 Task: Find connections with filter location Nova Olímpia with filter topic #Entrepreneurshipwith filter profile language French with filter current company Bata India Limited with filter school CEPT University with filter industry Office Administration with filter service category Bankruptcy Law with filter keywords title Landscaping Assistant
Action: Mouse moved to (214, 271)
Screenshot: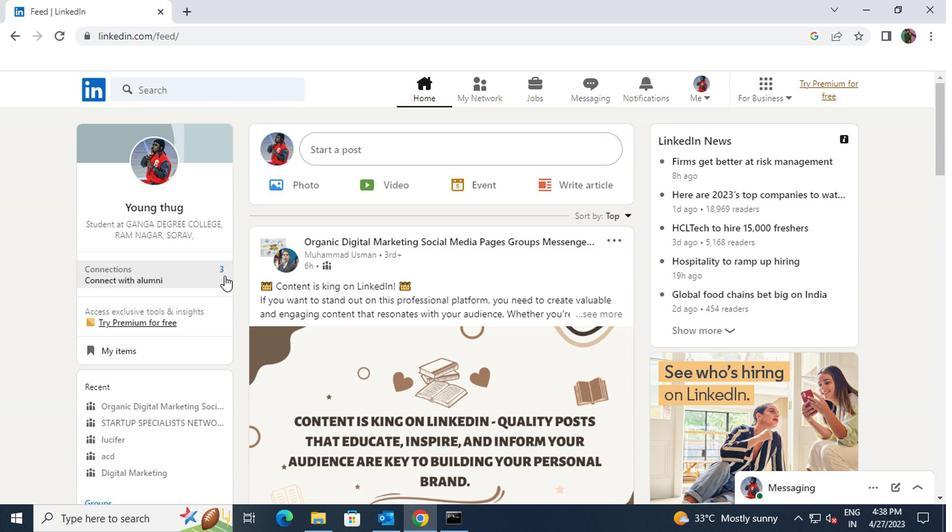 
Action: Mouse pressed left at (214, 271)
Screenshot: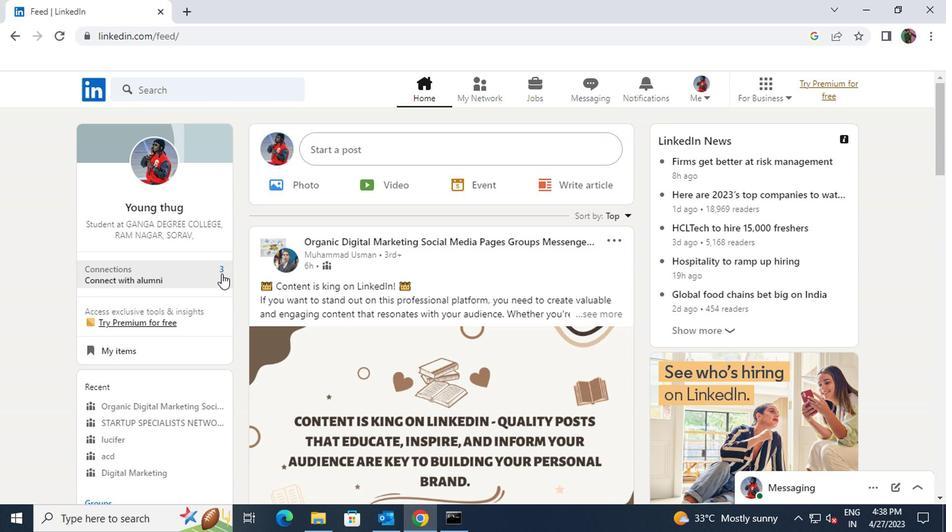 
Action: Mouse moved to (249, 155)
Screenshot: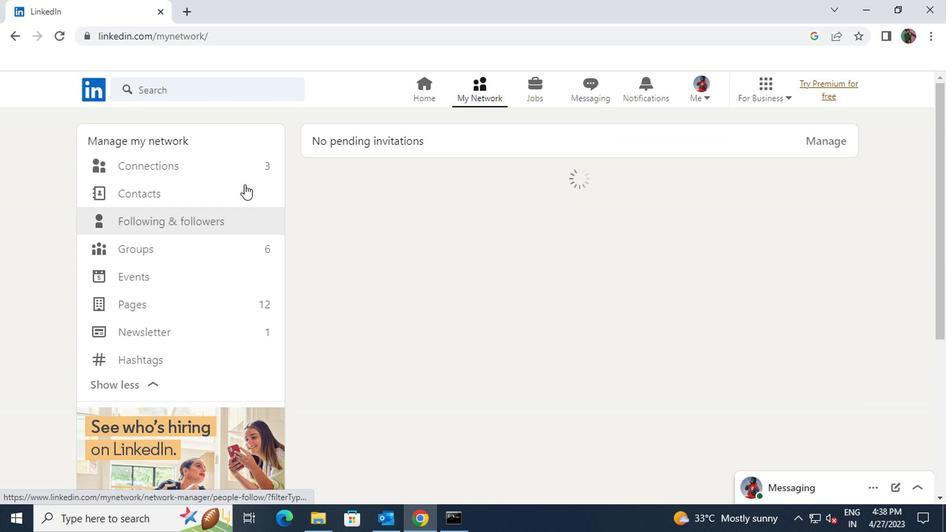 
Action: Mouse pressed left at (249, 155)
Screenshot: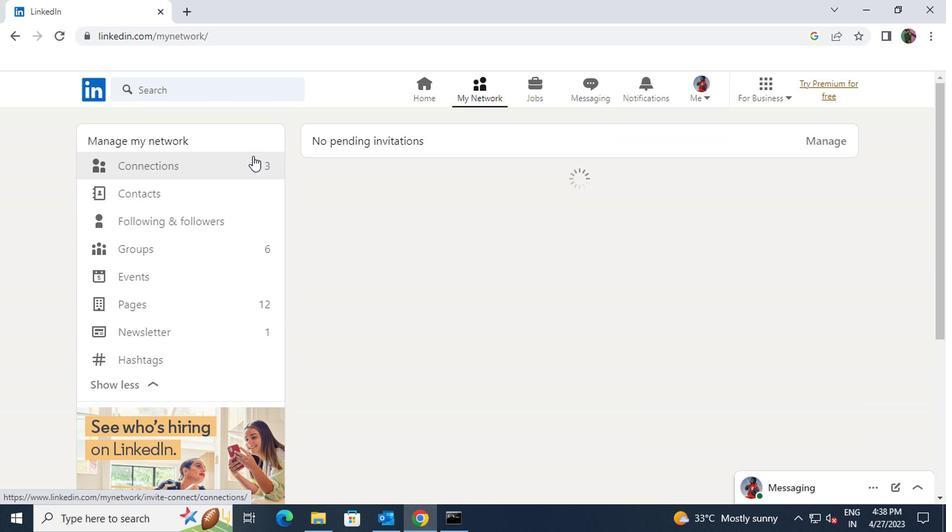 
Action: Mouse moved to (249, 160)
Screenshot: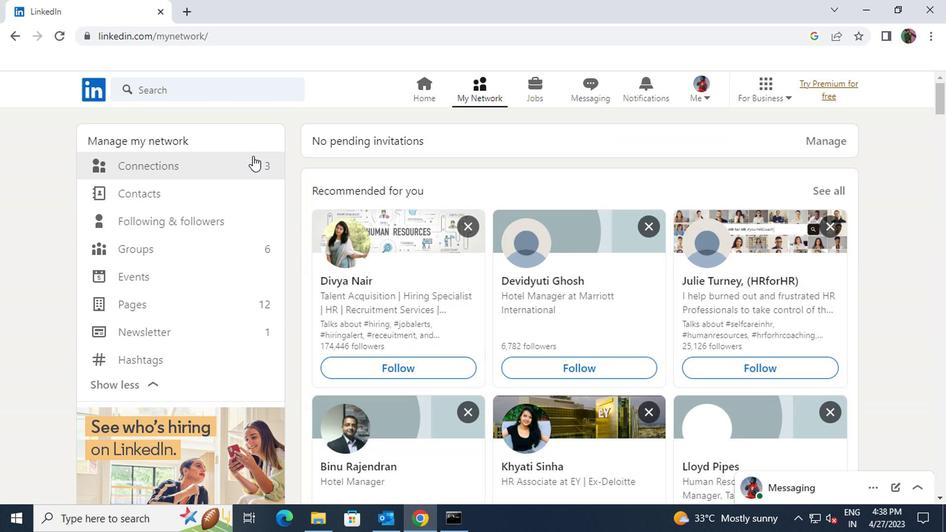 
Action: Mouse pressed left at (249, 160)
Screenshot: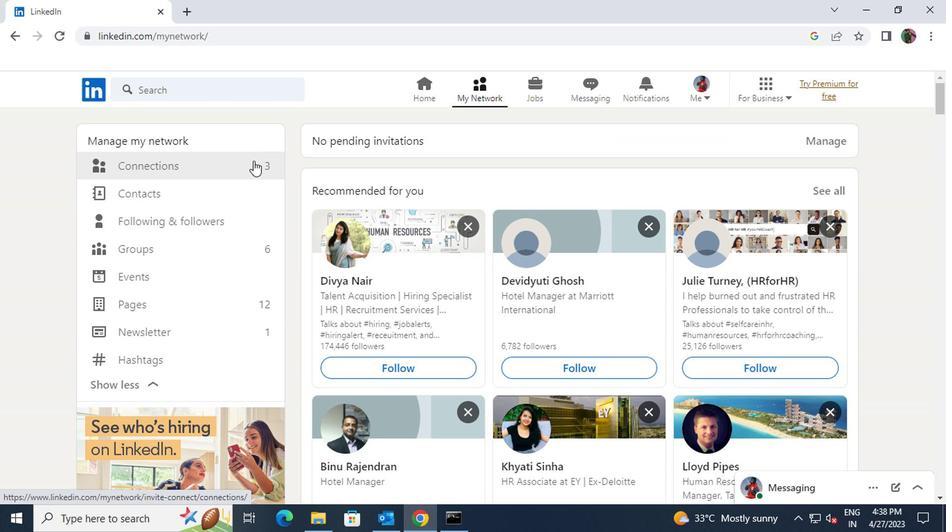 
Action: Mouse moved to (557, 166)
Screenshot: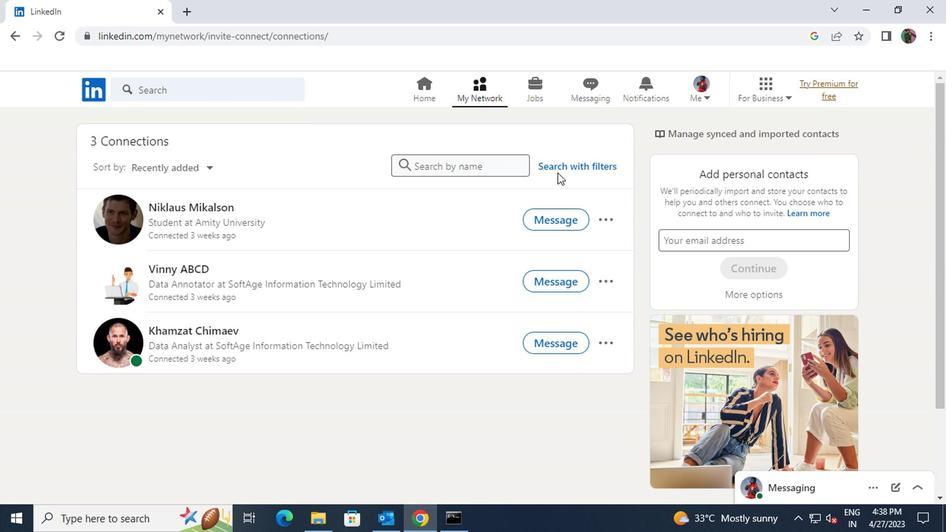 
Action: Mouse pressed left at (557, 166)
Screenshot: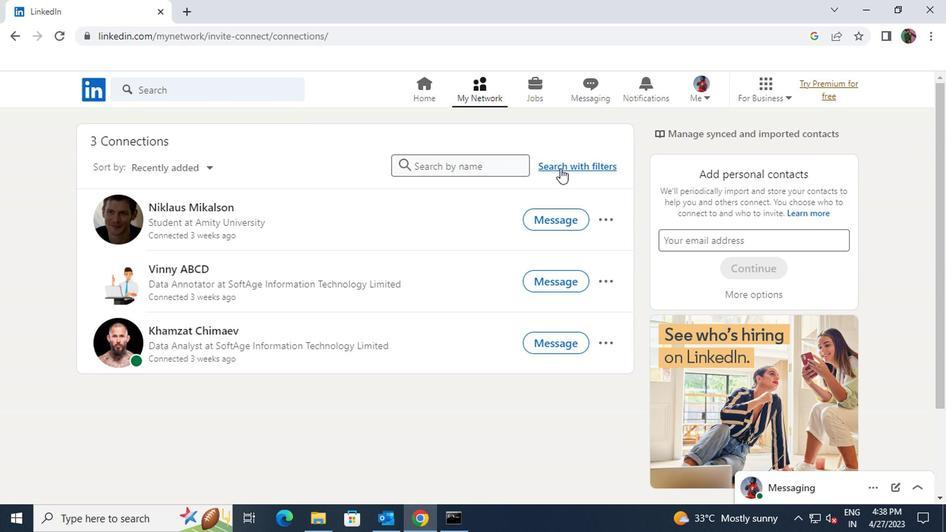 
Action: Mouse moved to (514, 130)
Screenshot: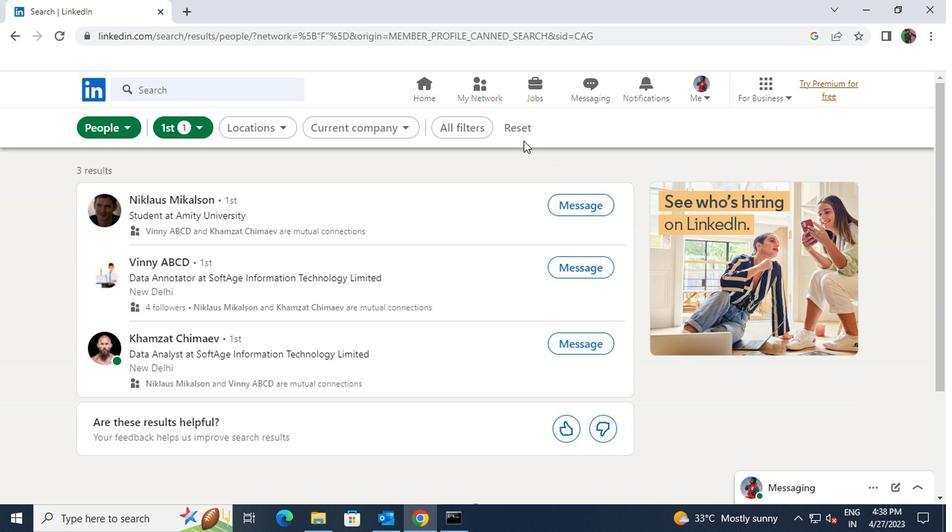 
Action: Mouse pressed left at (514, 130)
Screenshot: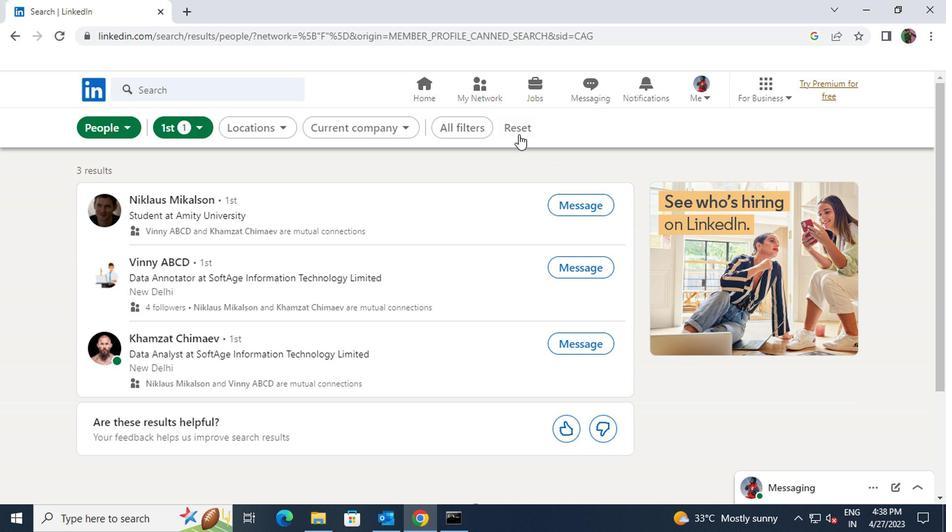 
Action: Mouse pressed left at (514, 130)
Screenshot: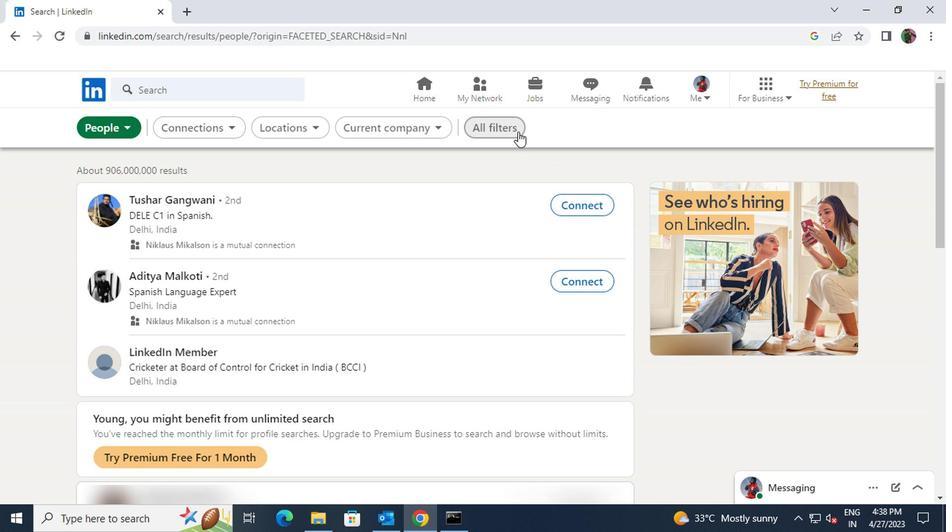 
Action: Mouse moved to (817, 313)
Screenshot: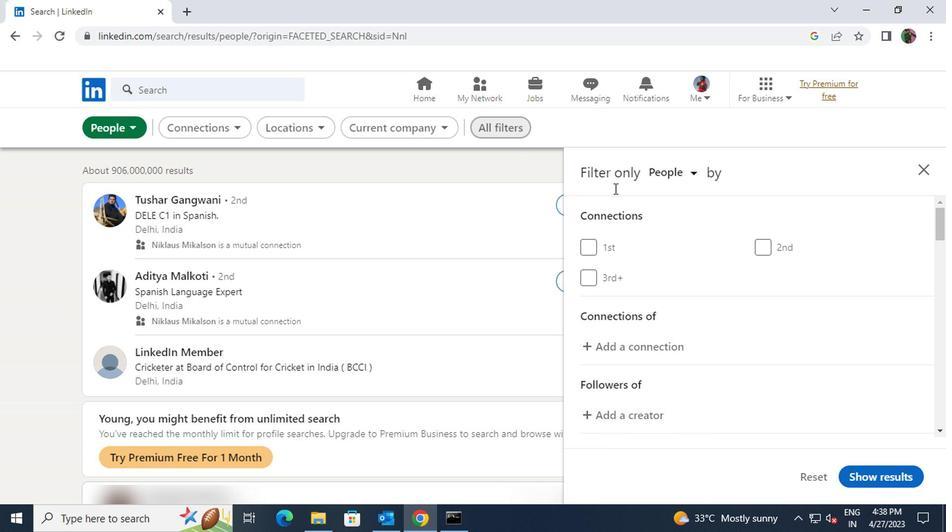 
Action: Mouse scrolled (817, 313) with delta (0, 0)
Screenshot: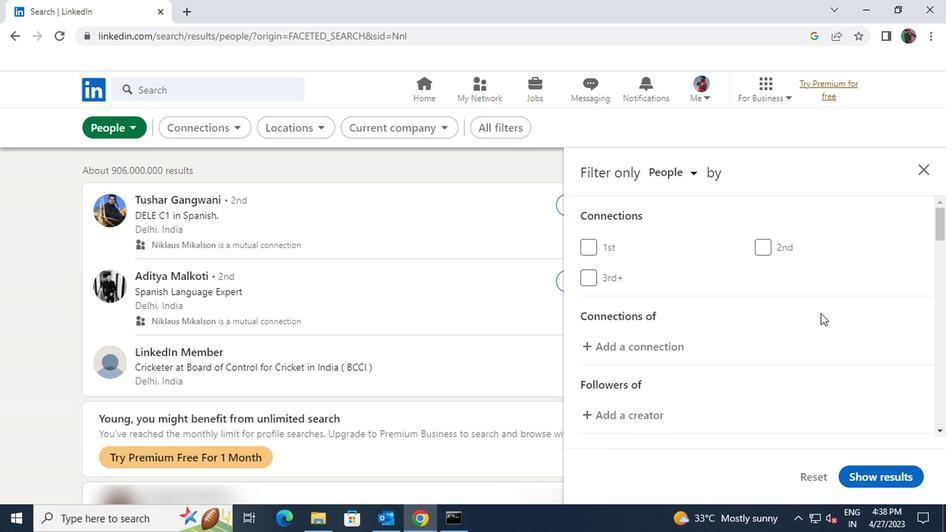 
Action: Mouse scrolled (817, 313) with delta (0, 0)
Screenshot: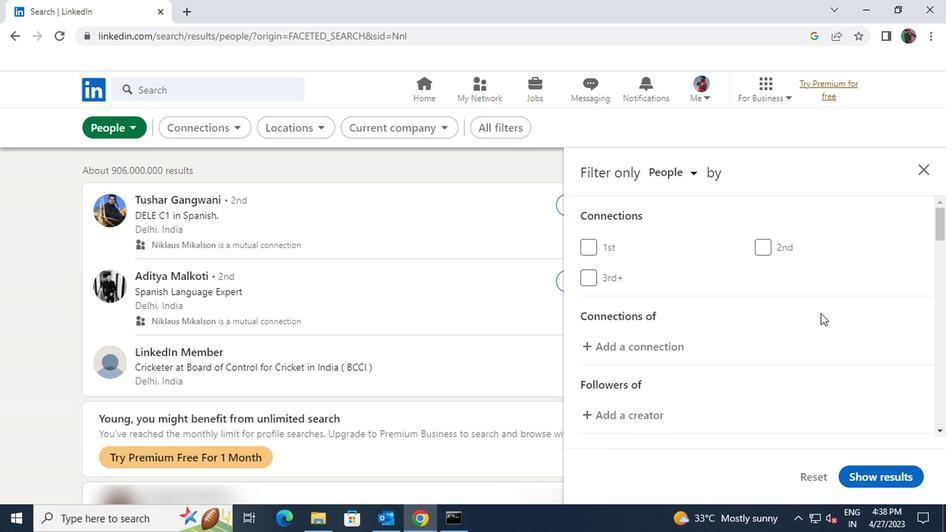 
Action: Mouse scrolled (817, 313) with delta (0, 0)
Screenshot: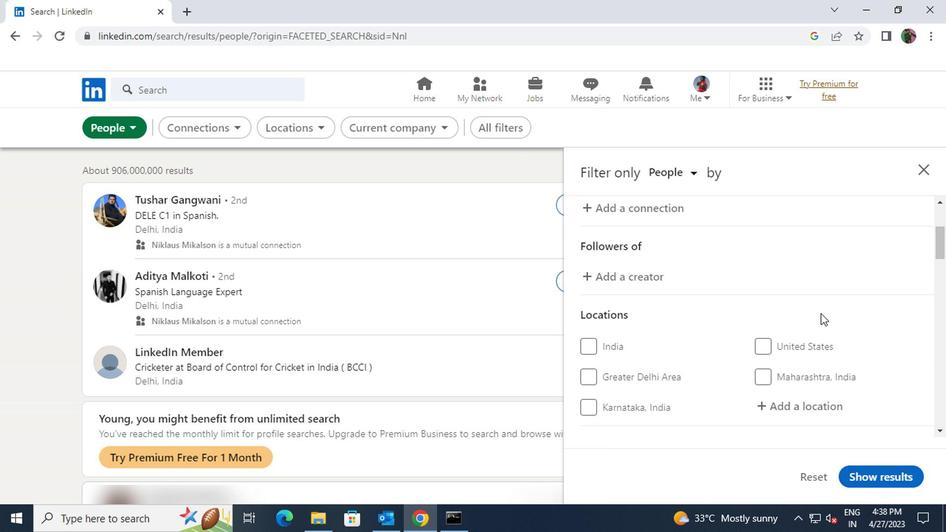 
Action: Mouse moved to (814, 336)
Screenshot: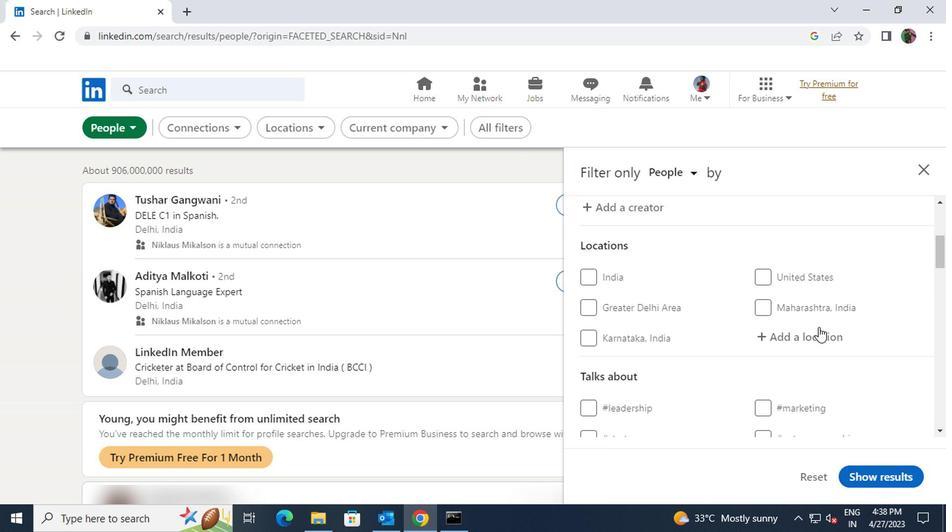 
Action: Mouse pressed left at (814, 336)
Screenshot: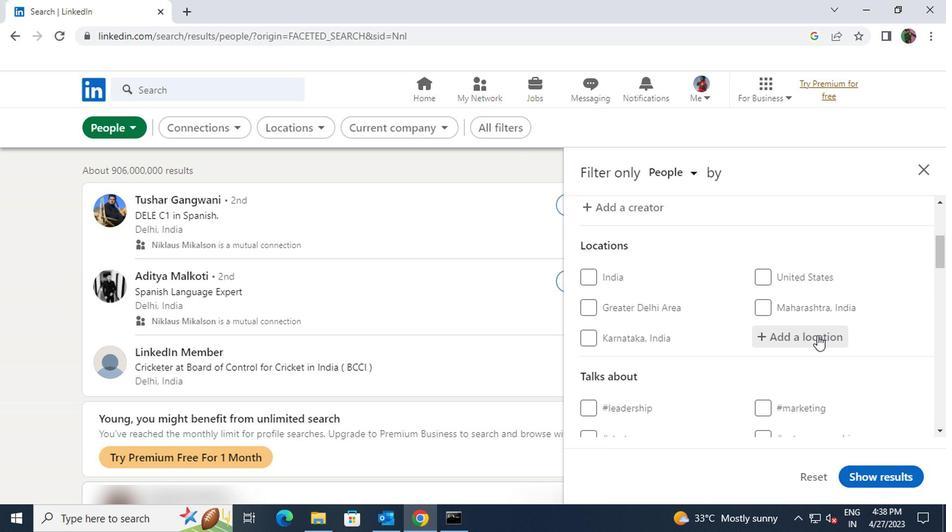 
Action: Key pressed <Key.shift>NOVA<Key.space>OL
Screenshot: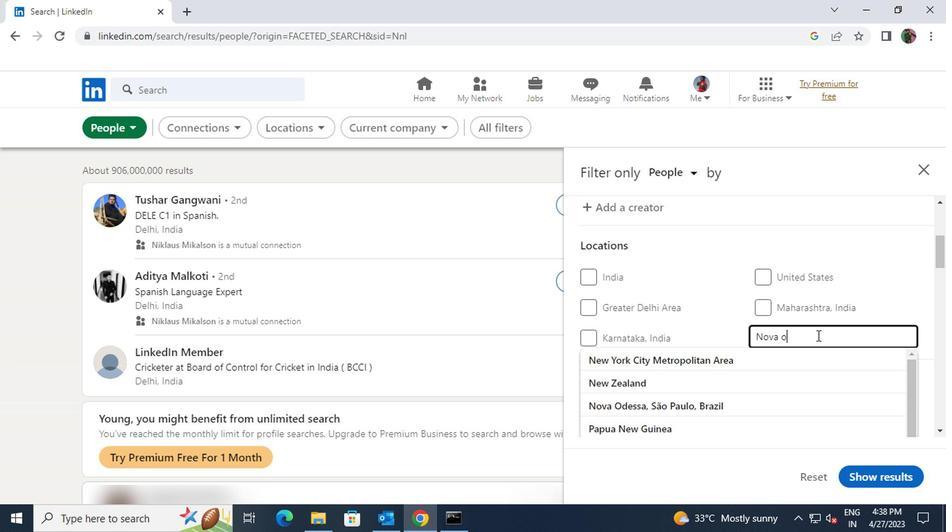 
Action: Mouse moved to (812, 356)
Screenshot: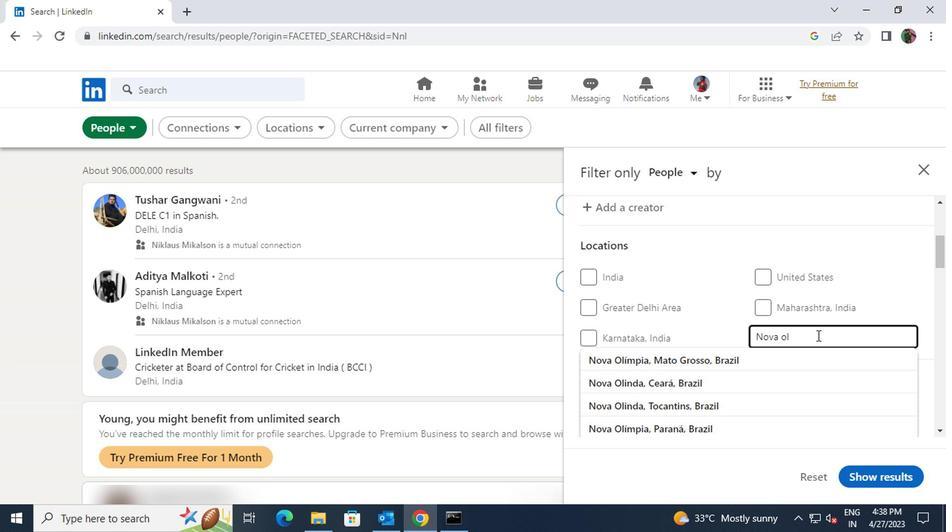 
Action: Mouse pressed left at (812, 356)
Screenshot: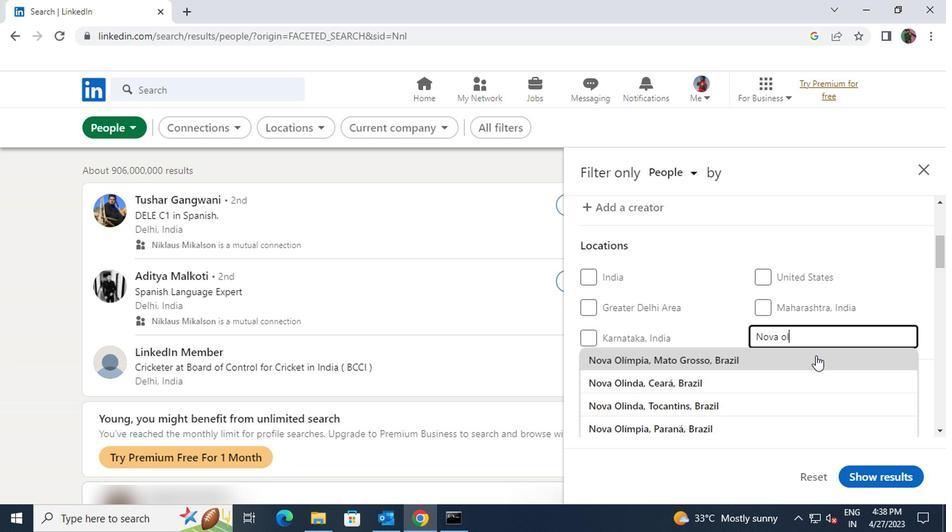 
Action: Mouse scrolled (812, 356) with delta (0, 0)
Screenshot: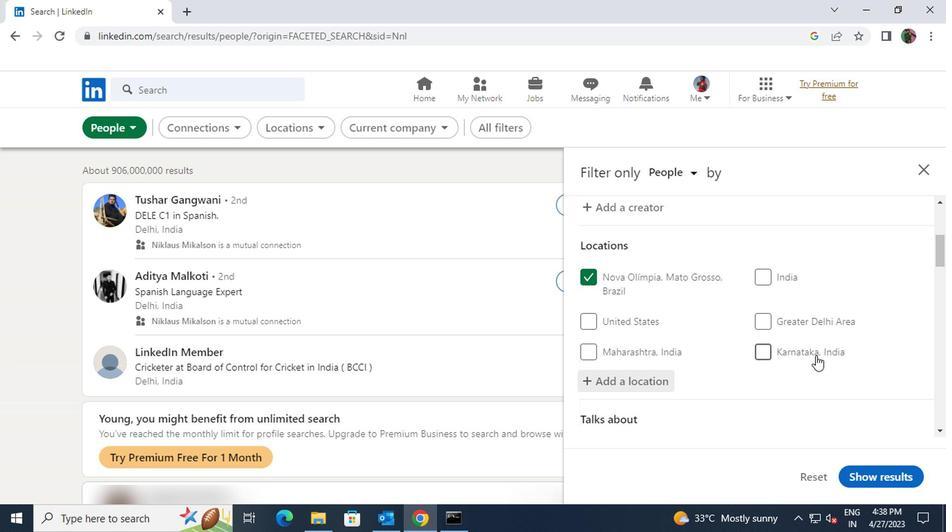 
Action: Mouse scrolled (812, 356) with delta (0, 0)
Screenshot: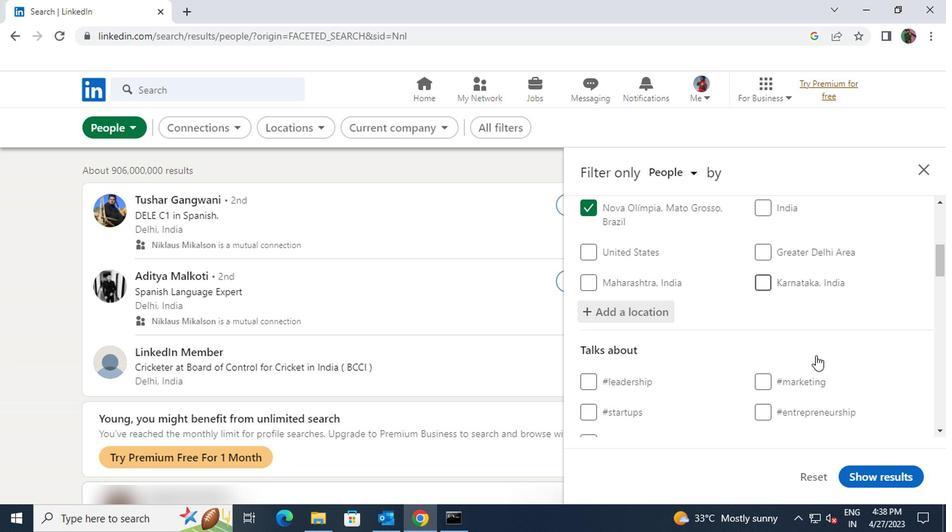 
Action: Mouse moved to (810, 367)
Screenshot: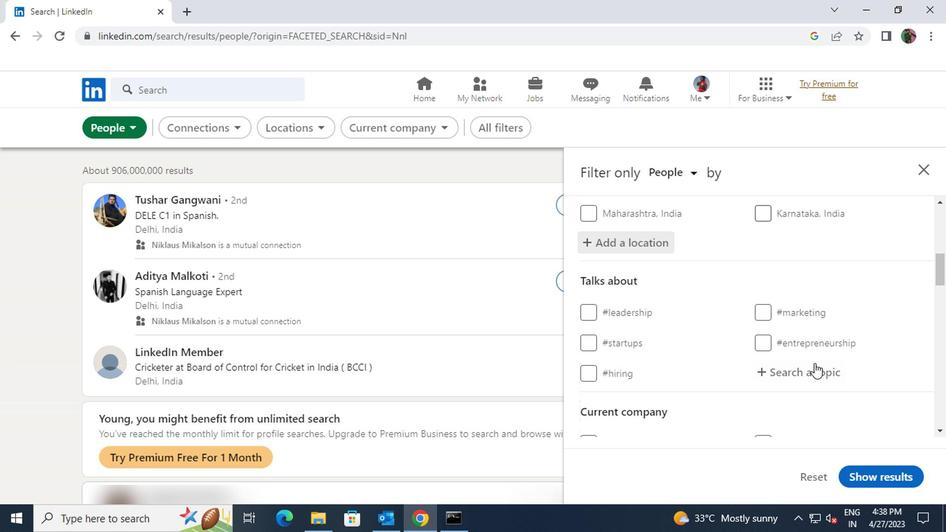 
Action: Mouse pressed left at (810, 367)
Screenshot: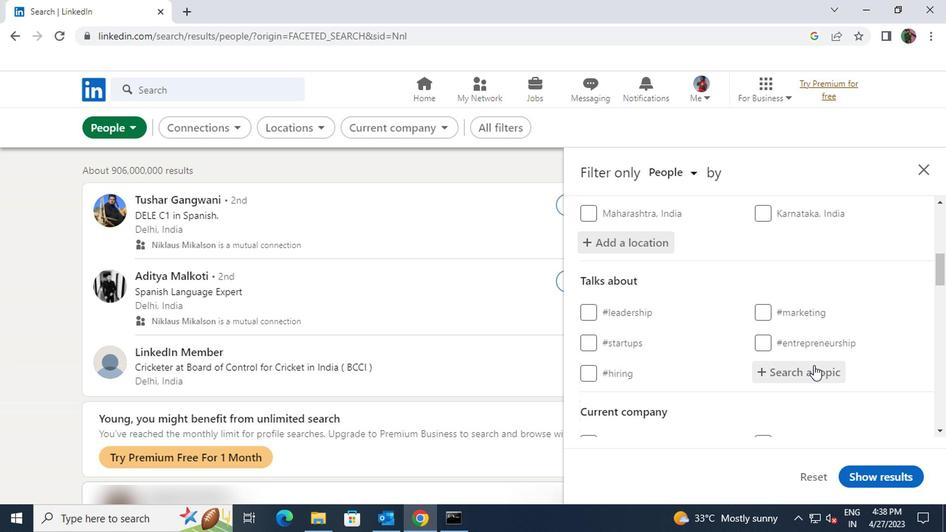 
Action: Key pressed <Key.shift><Key.shift><Key.shift><Key.shift><Key.shift>#<Key.shift><Key.shift><Key.shift><Key.shift><Key.shift><Key.shift><Key.shift><Key.shift><Key.shift><Key.shift><Key.shift>ENTERPUNERSHIPWITH
Screenshot: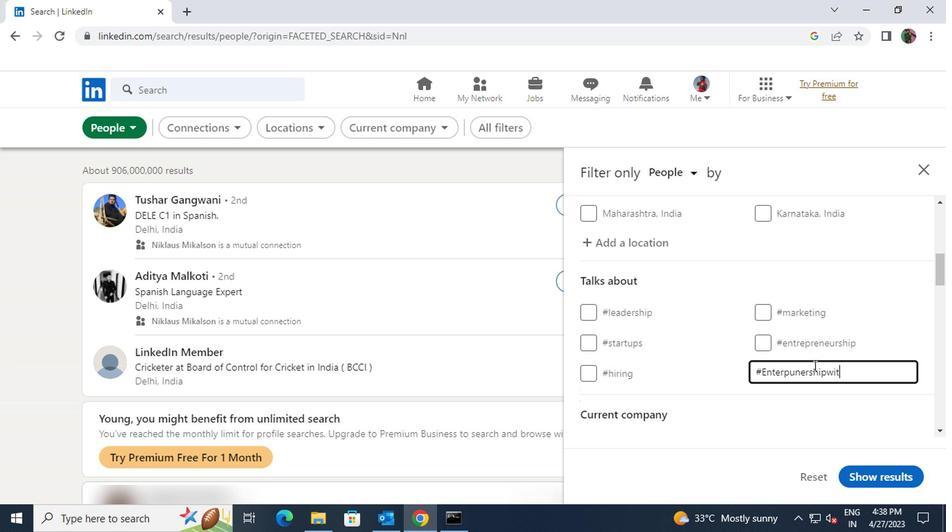
Action: Mouse scrolled (810, 366) with delta (0, 0)
Screenshot: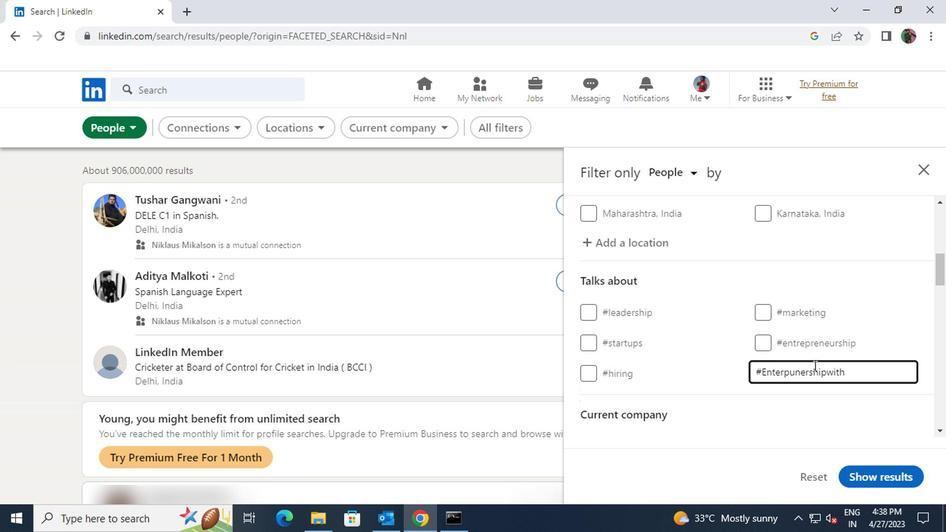 
Action: Mouse scrolled (810, 366) with delta (0, 0)
Screenshot: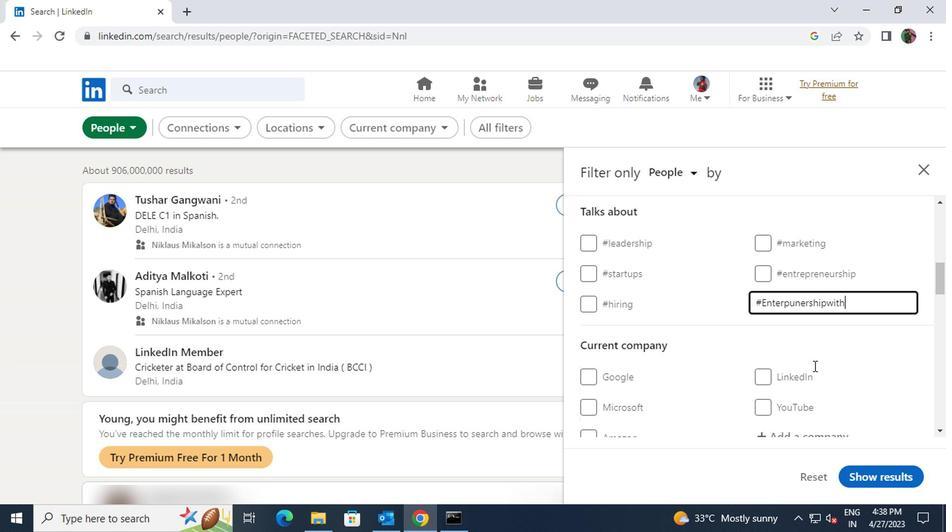 
Action: Mouse pressed left at (810, 367)
Screenshot: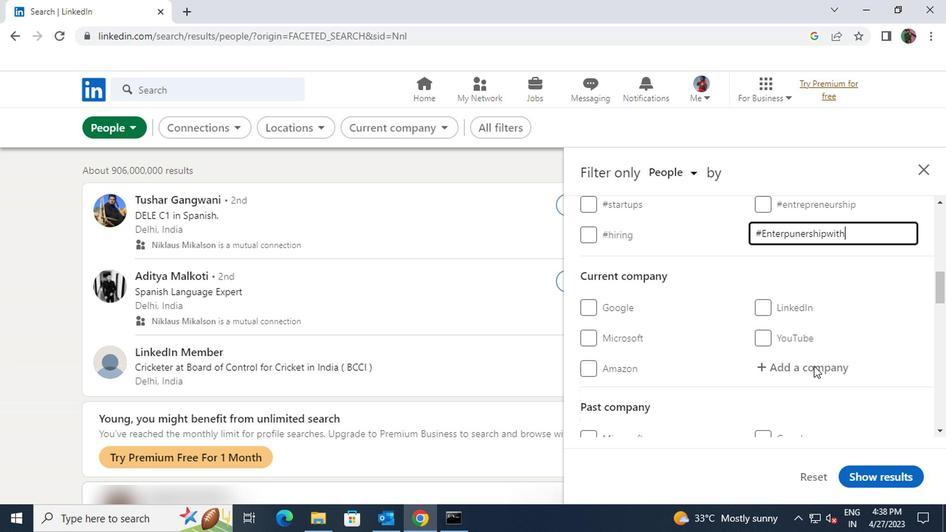 
Action: Key pressed <Key.shift>BATA<Key.space><Key.shift>INDIA
Screenshot: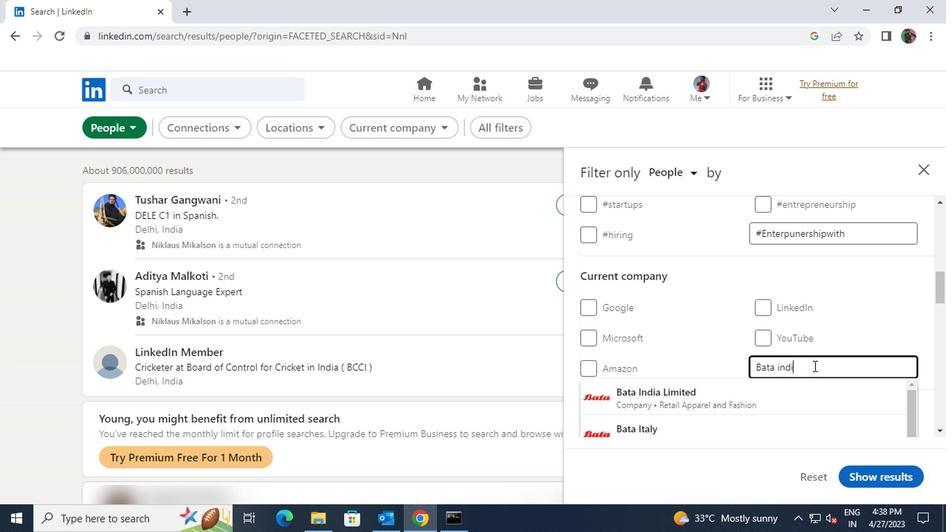 
Action: Mouse moved to (793, 398)
Screenshot: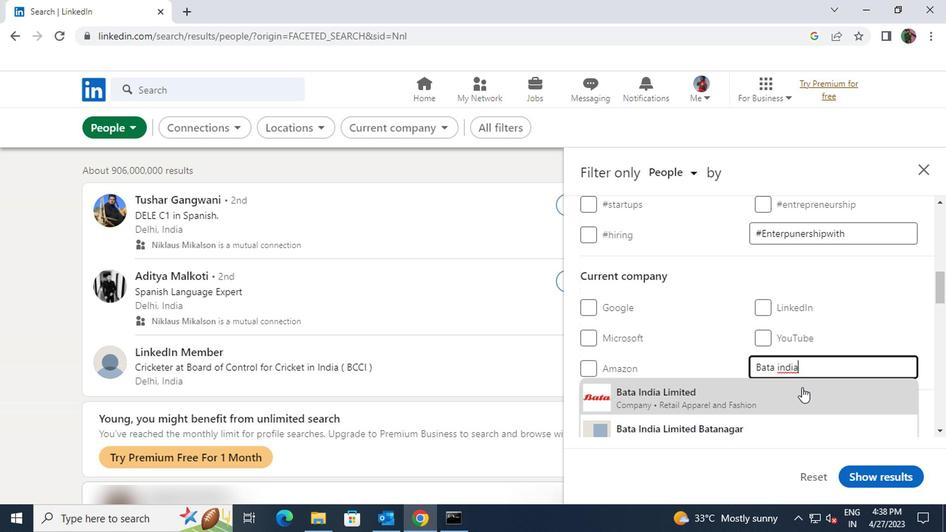 
Action: Mouse pressed left at (793, 398)
Screenshot: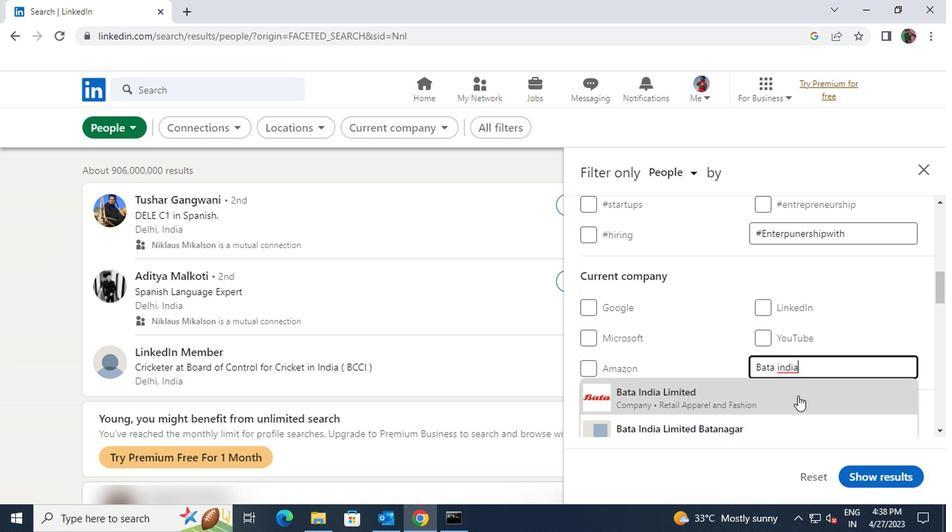 
Action: Mouse scrolled (793, 397) with delta (0, 0)
Screenshot: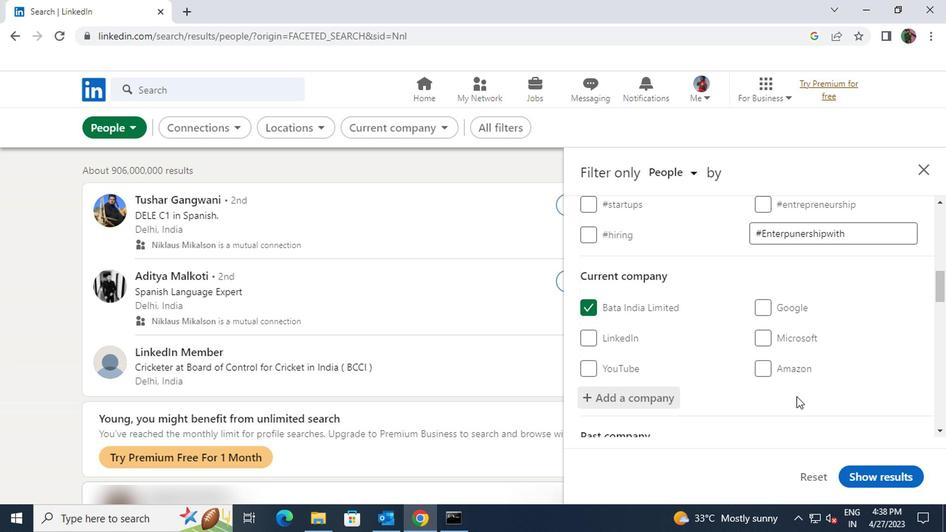 
Action: Mouse scrolled (793, 397) with delta (0, 0)
Screenshot: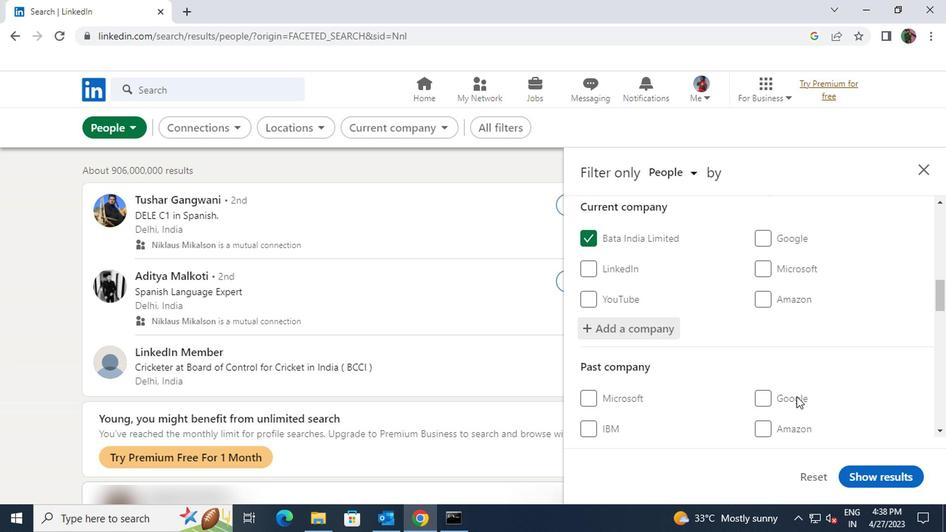 
Action: Mouse scrolled (793, 397) with delta (0, 0)
Screenshot: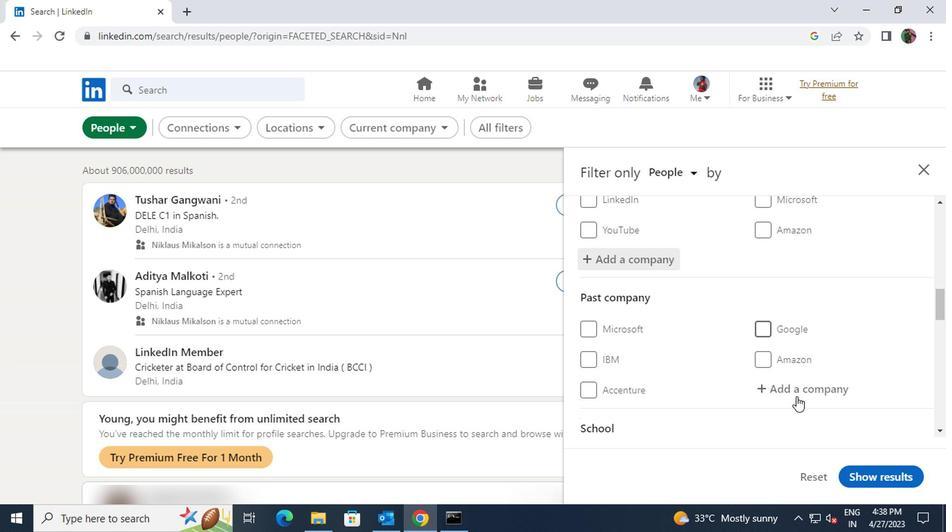 
Action: Mouse scrolled (793, 397) with delta (0, 0)
Screenshot: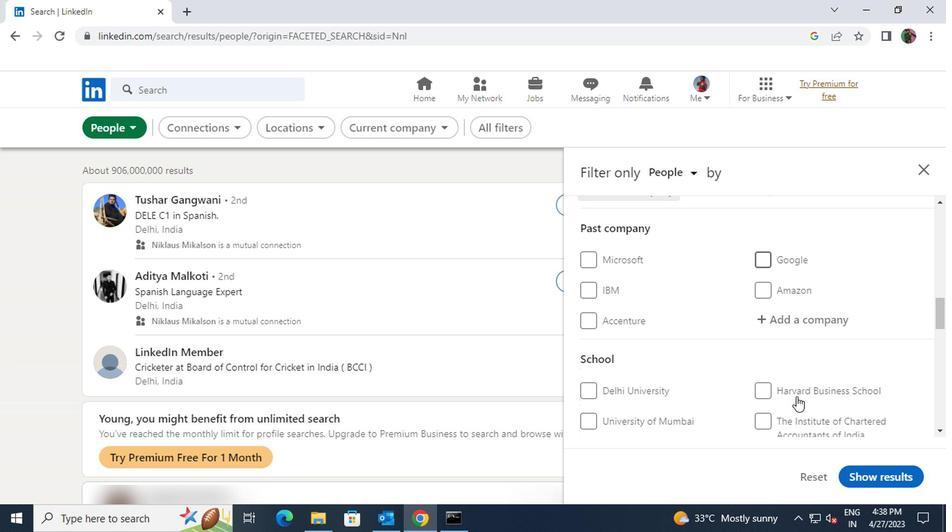 
Action: Mouse pressed left at (793, 398)
Screenshot: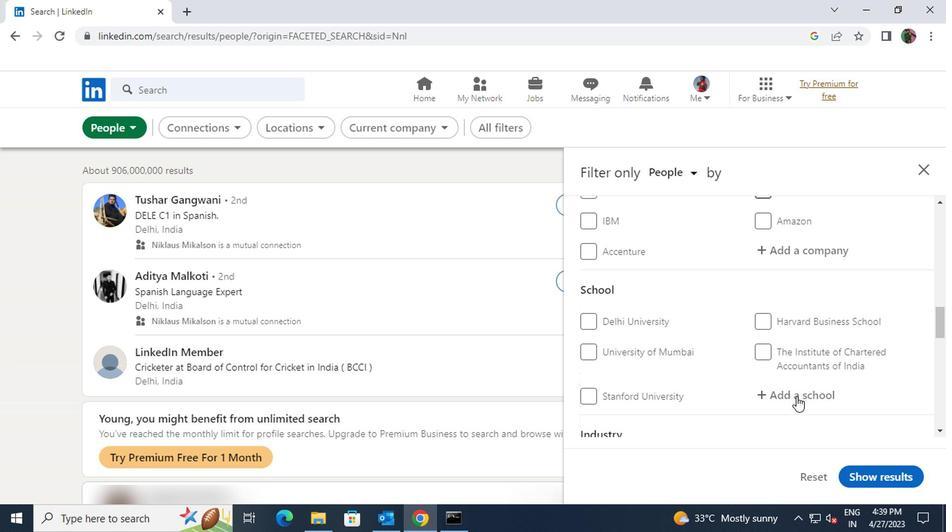 
Action: Key pressed <Key.shift><Key.shift><Key.shift><Key.shift><Key.shift><Key.shift><Key.shift><Key.shift>CEPT
Screenshot: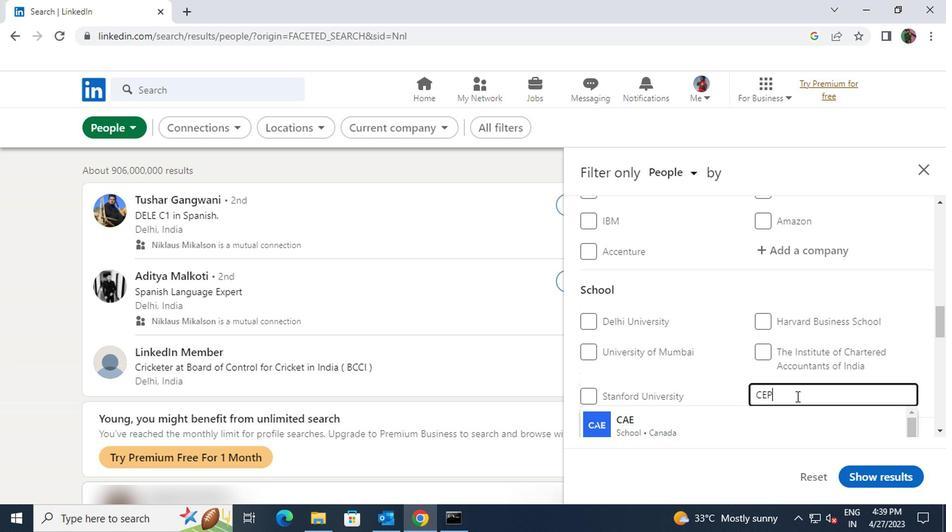 
Action: Mouse moved to (778, 423)
Screenshot: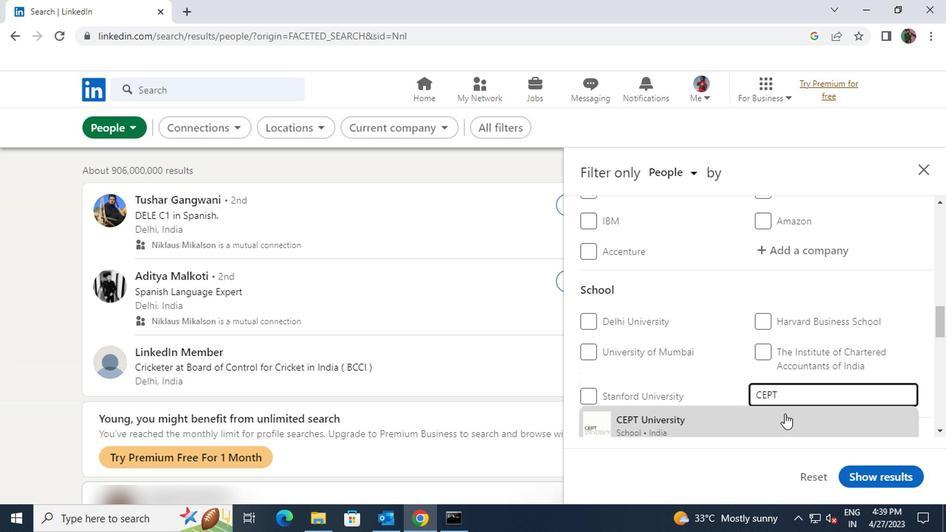 
Action: Mouse pressed left at (778, 423)
Screenshot: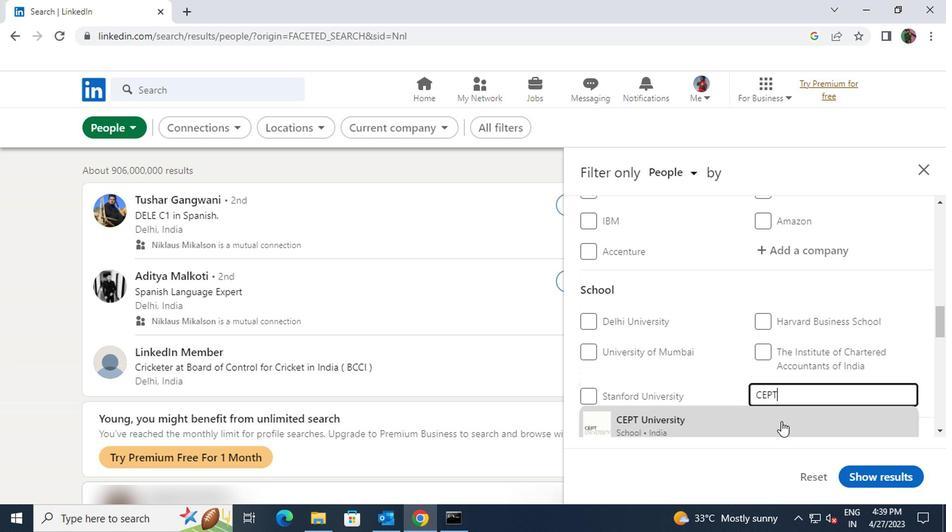 
Action: Mouse moved to (781, 407)
Screenshot: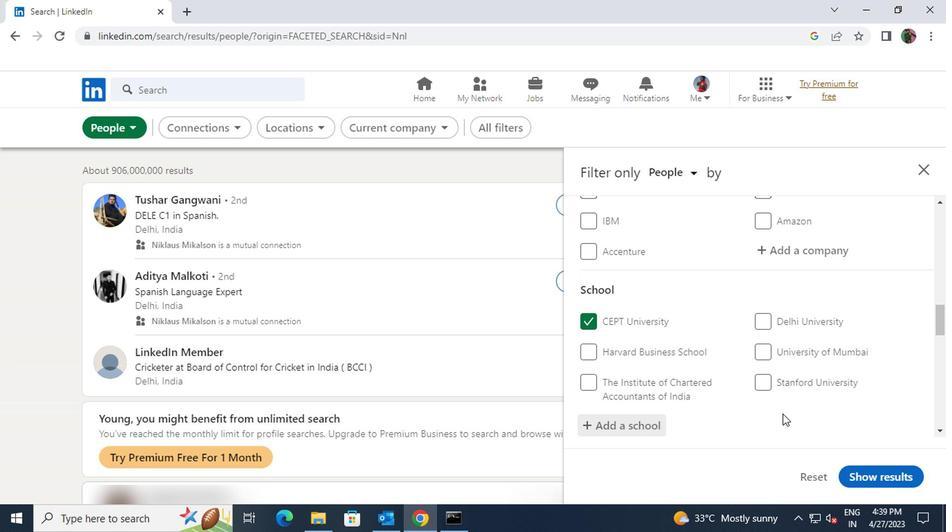 
Action: Mouse scrolled (781, 407) with delta (0, 0)
Screenshot: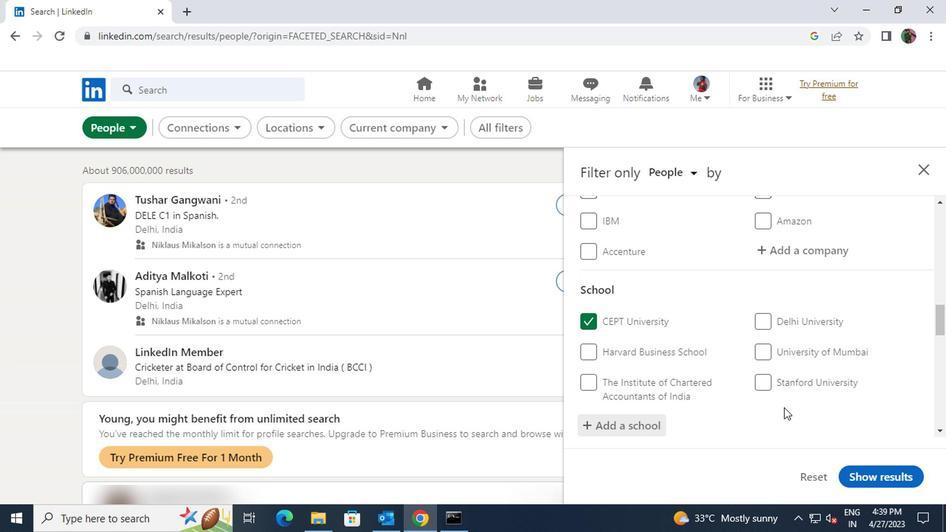 
Action: Mouse scrolled (781, 407) with delta (0, 0)
Screenshot: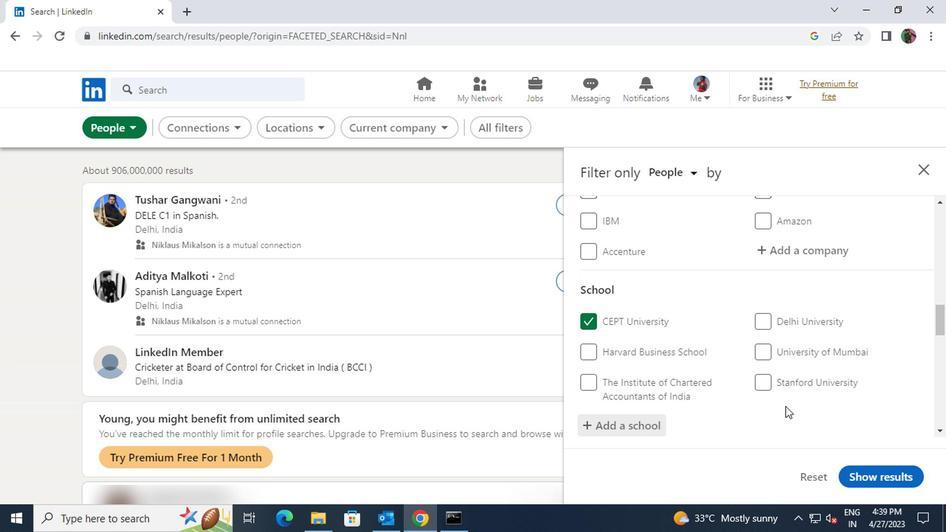 
Action: Mouse moved to (784, 402)
Screenshot: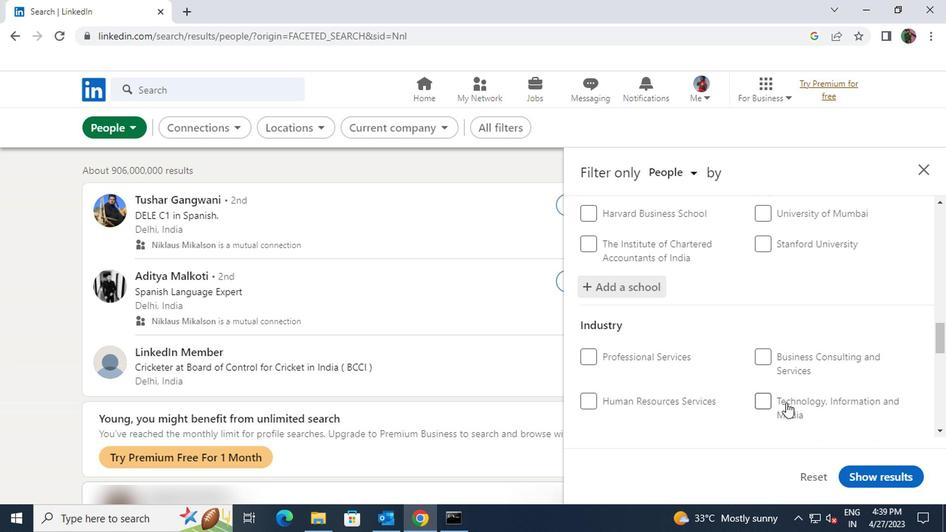 
Action: Mouse scrolled (784, 401) with delta (0, 0)
Screenshot: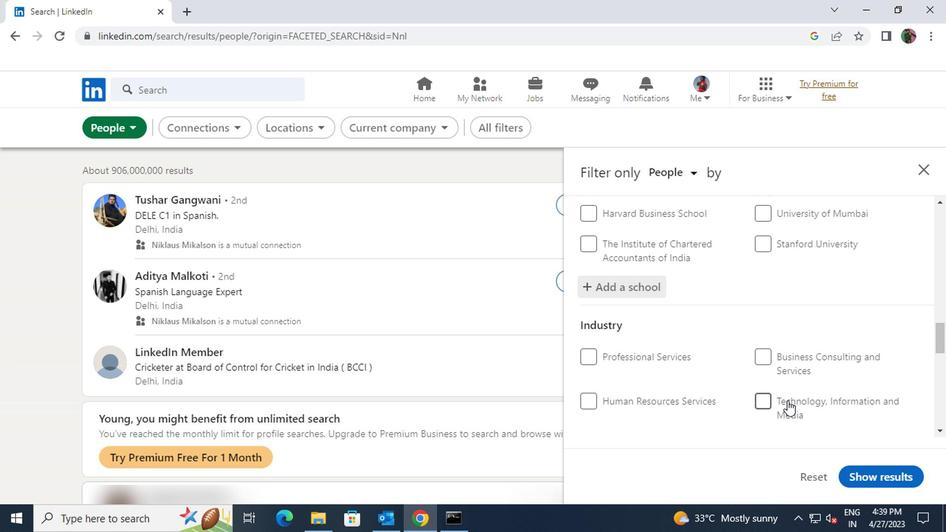 
Action: Mouse moved to (789, 381)
Screenshot: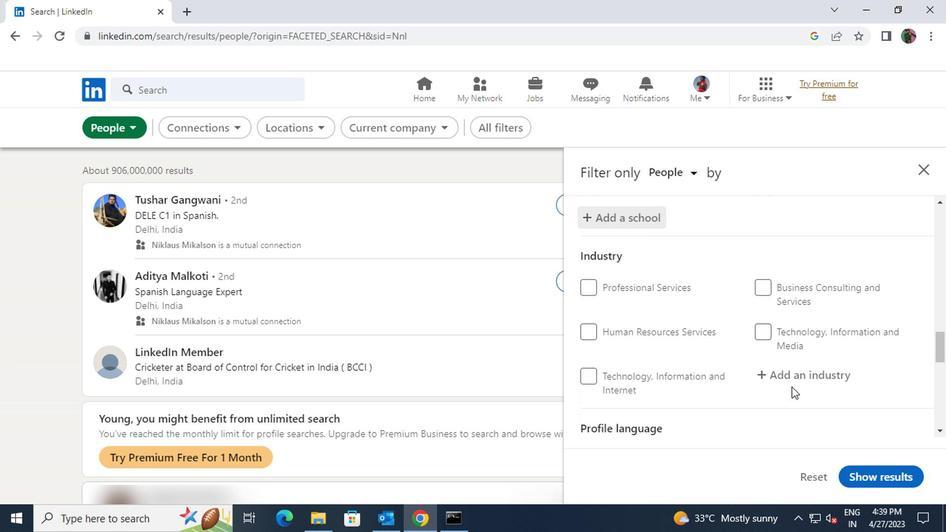 
Action: Mouse pressed left at (789, 381)
Screenshot: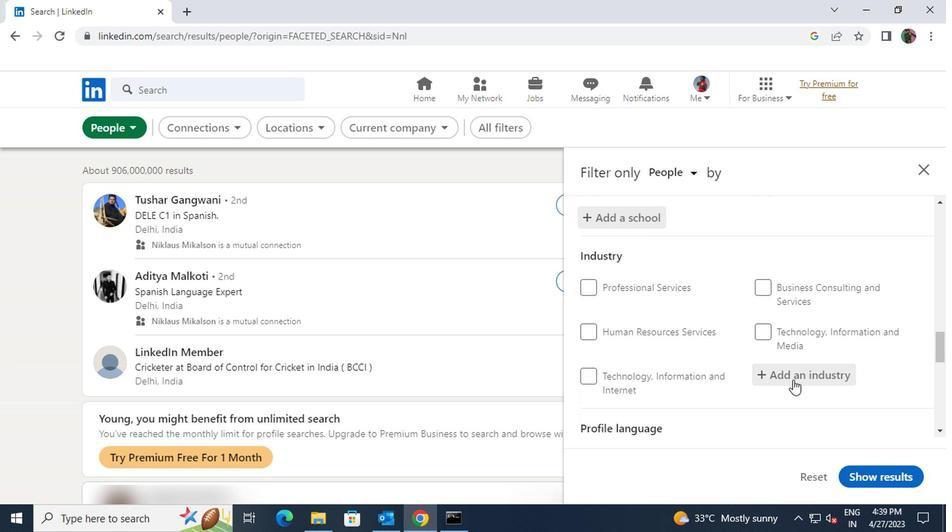 
Action: Key pressed <Key.shift>OFFICE<Key.space><Key.shift>ADMINI
Screenshot: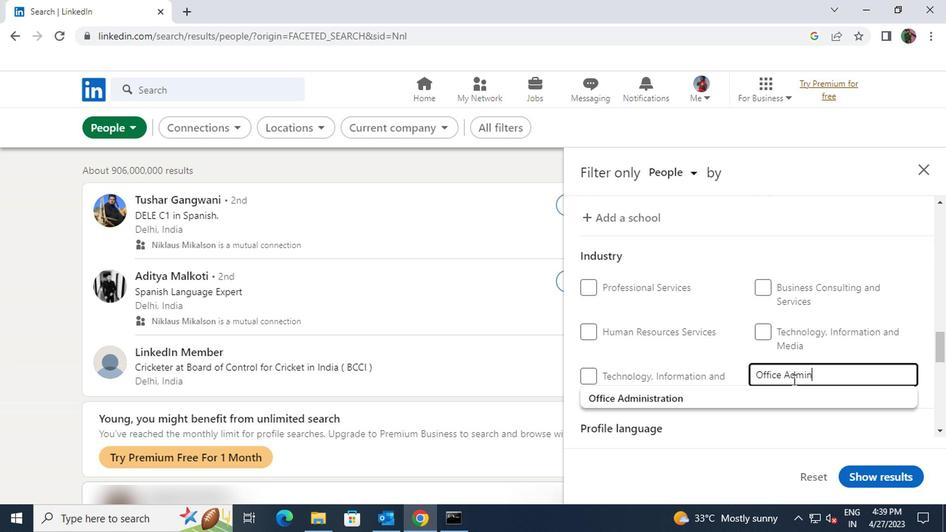 
Action: Mouse moved to (773, 403)
Screenshot: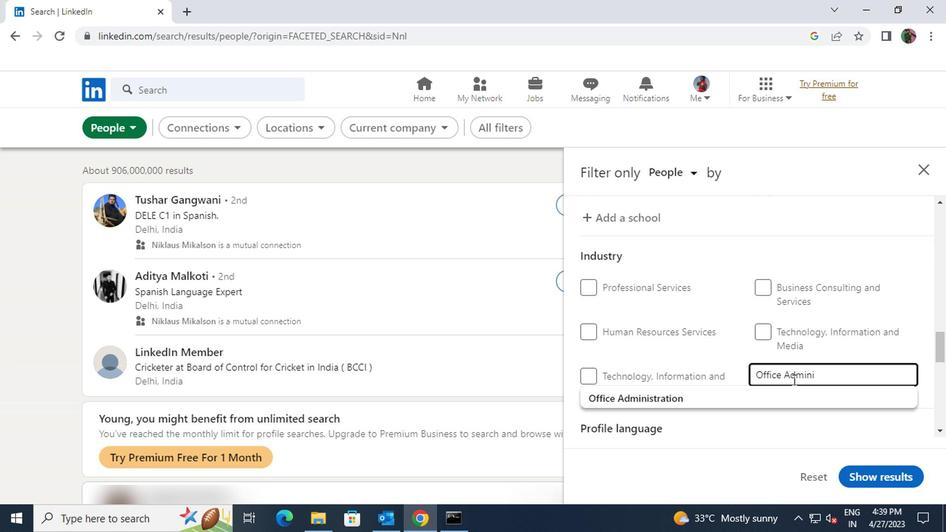 
Action: Mouse pressed left at (773, 403)
Screenshot: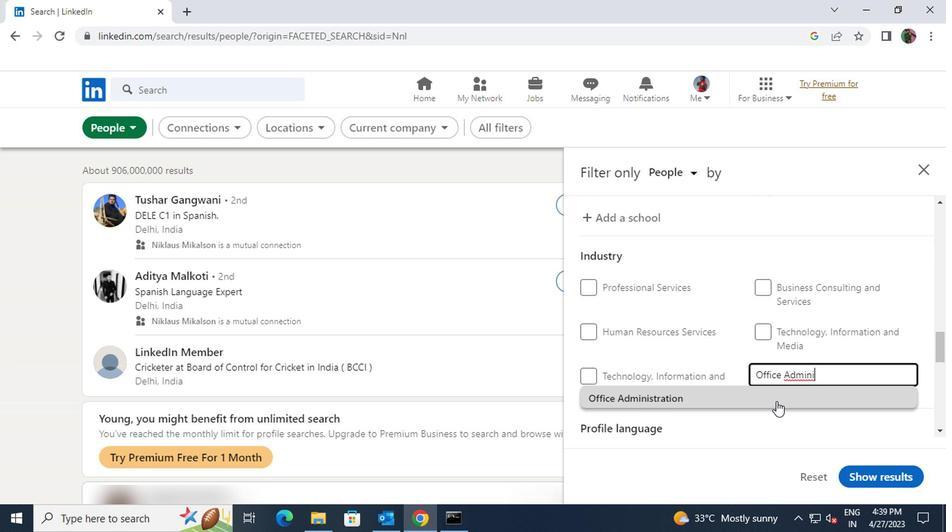 
Action: Mouse scrolled (773, 402) with delta (0, 0)
Screenshot: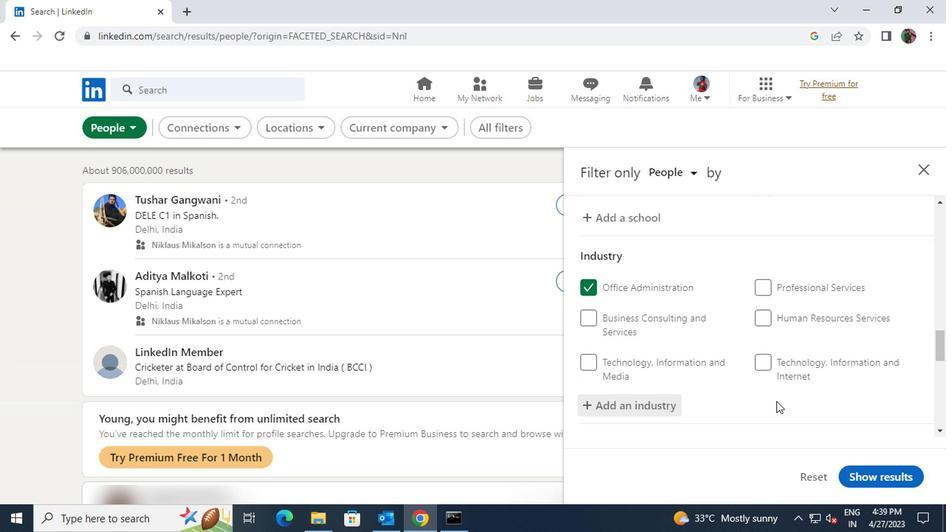 
Action: Mouse scrolled (773, 402) with delta (0, 0)
Screenshot: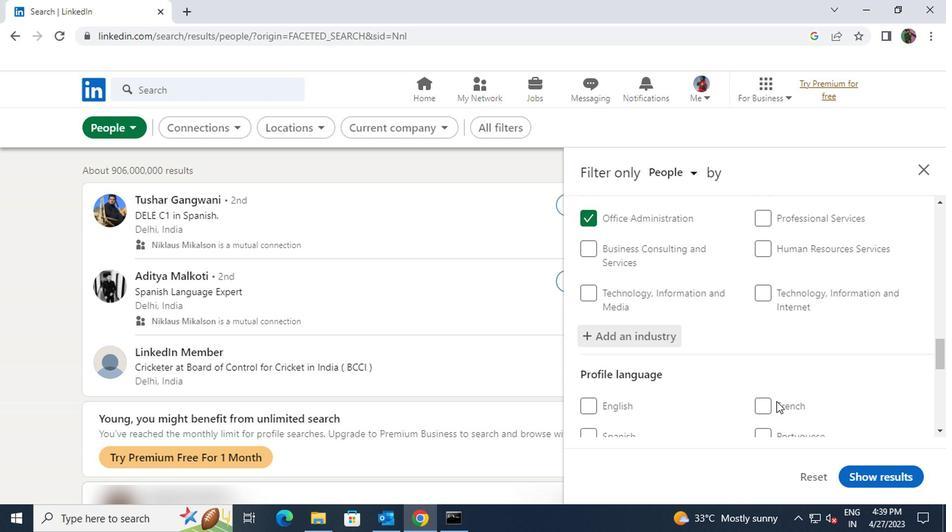 
Action: Mouse moved to (762, 339)
Screenshot: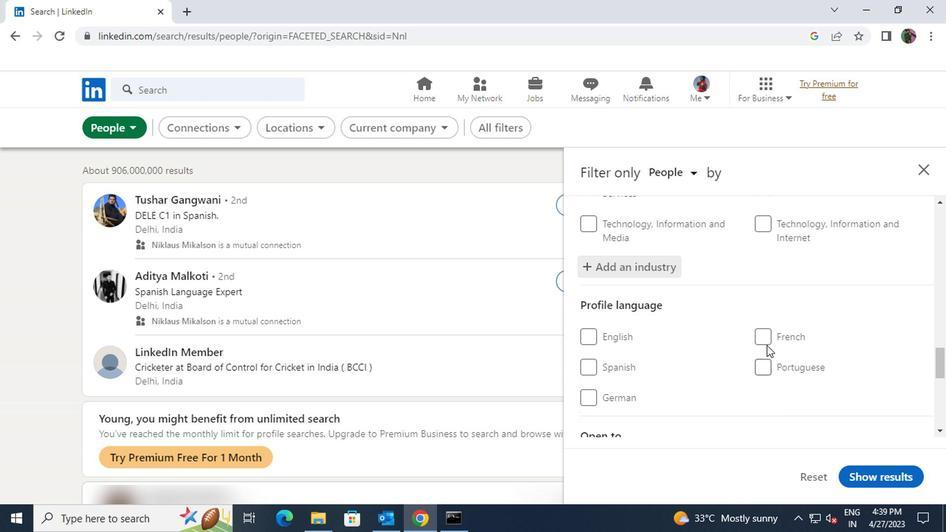 
Action: Mouse pressed left at (762, 339)
Screenshot: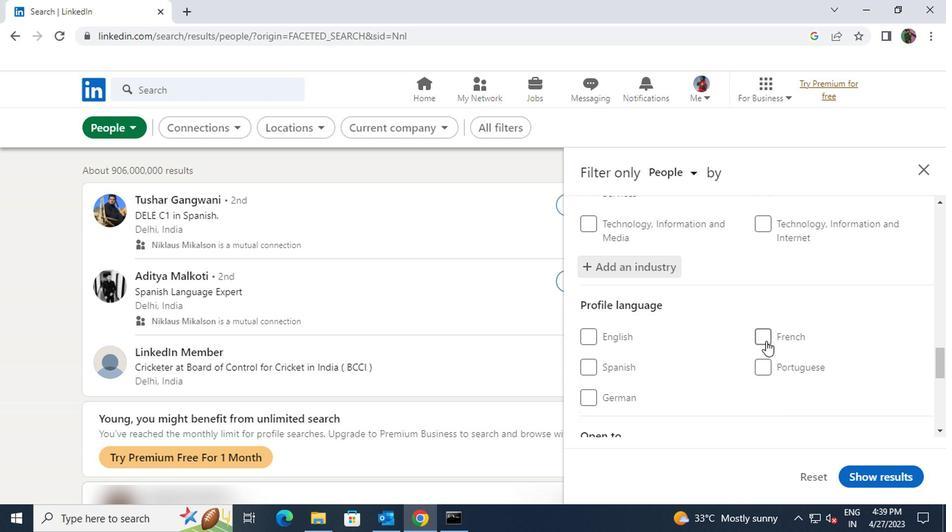 
Action: Mouse moved to (750, 358)
Screenshot: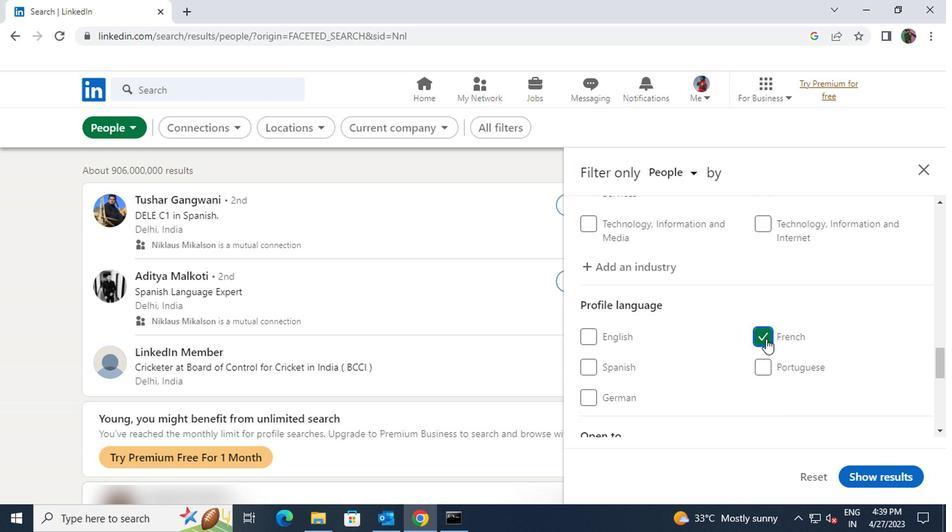 
Action: Mouse scrolled (750, 358) with delta (0, 0)
Screenshot: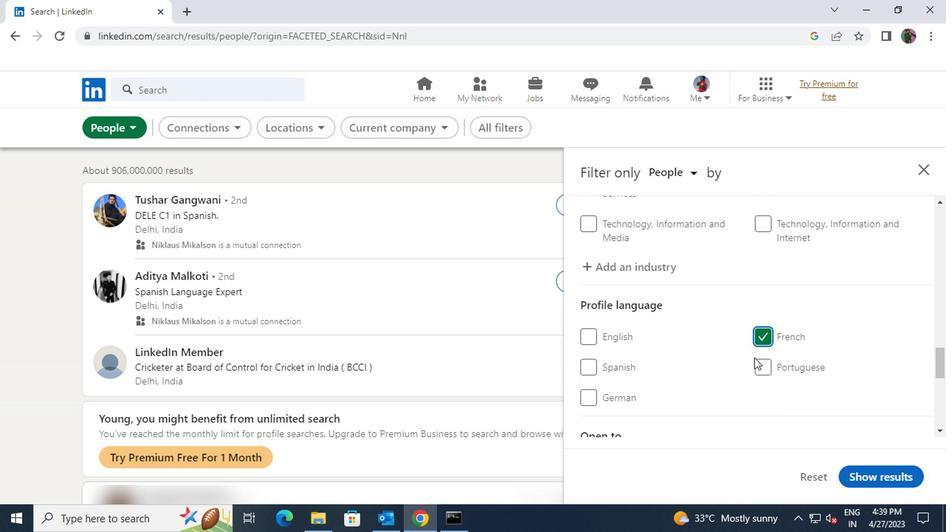 
Action: Mouse scrolled (750, 358) with delta (0, 0)
Screenshot: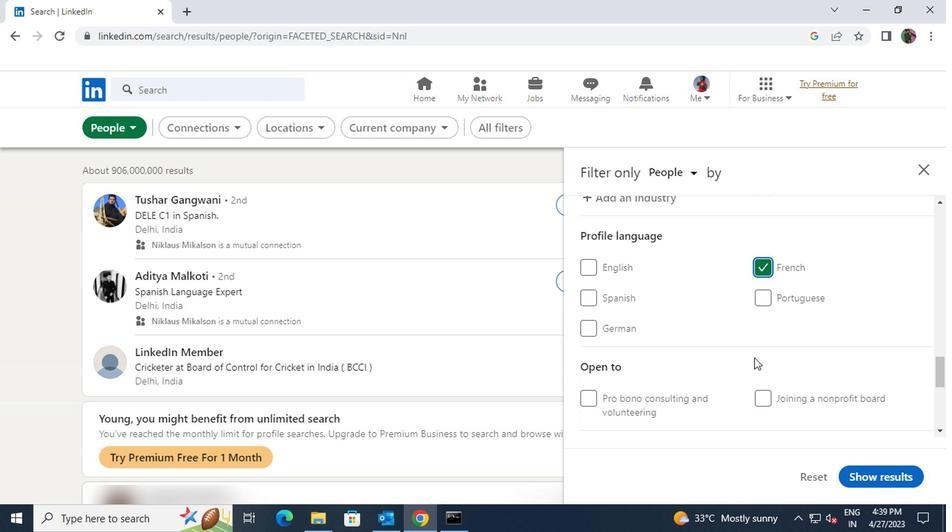 
Action: Mouse scrolled (750, 358) with delta (0, 0)
Screenshot: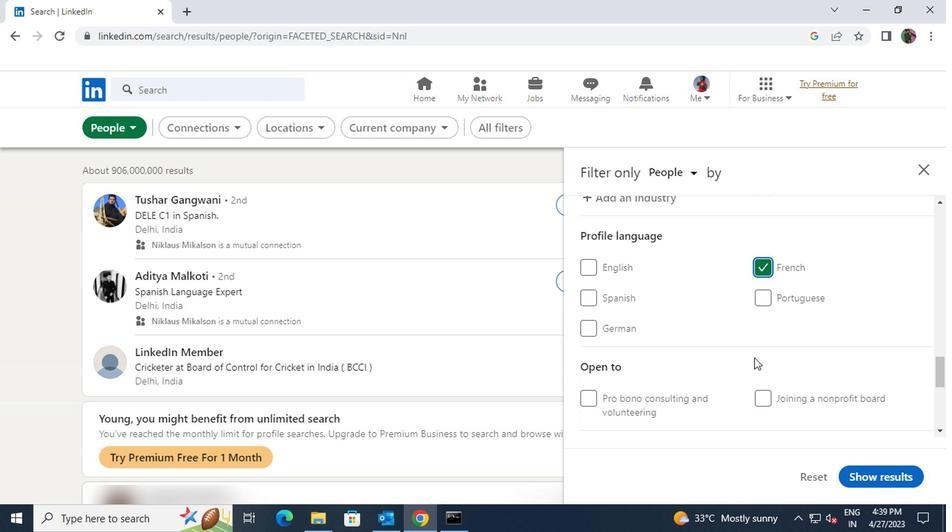 
Action: Mouse scrolled (750, 358) with delta (0, 0)
Screenshot: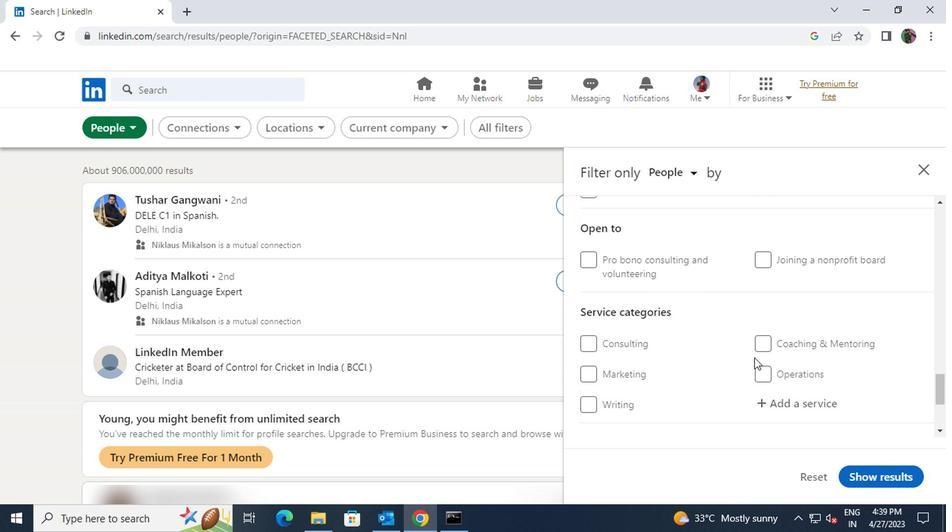 
Action: Mouse moved to (762, 339)
Screenshot: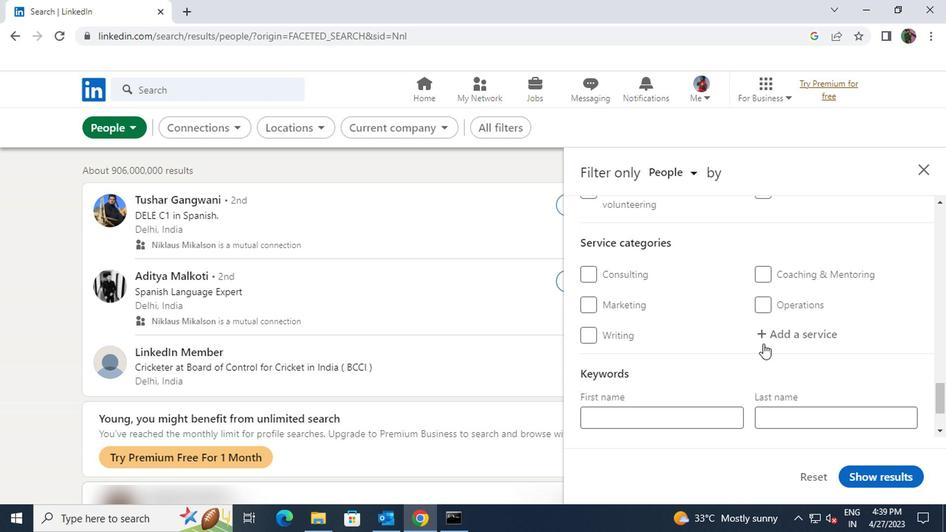 
Action: Mouse pressed left at (762, 339)
Screenshot: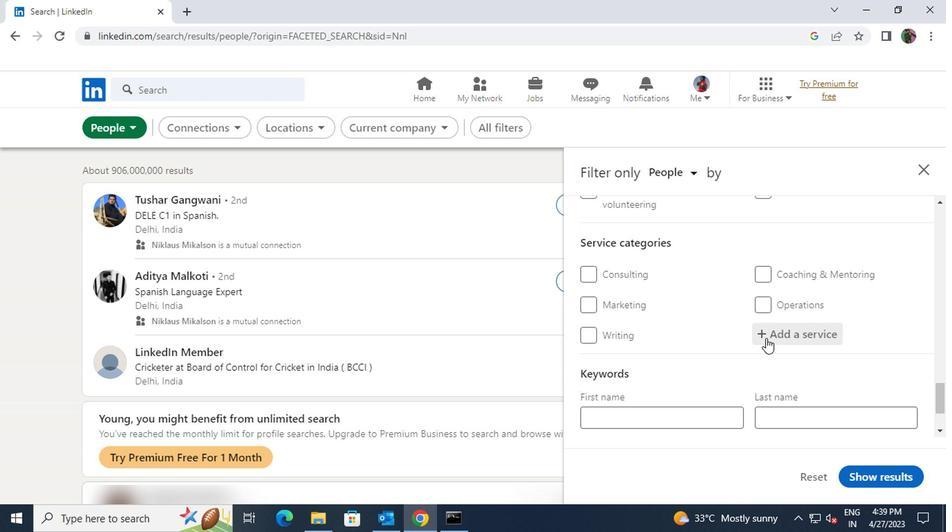 
Action: Key pressed <Key.shift>BANK
Screenshot: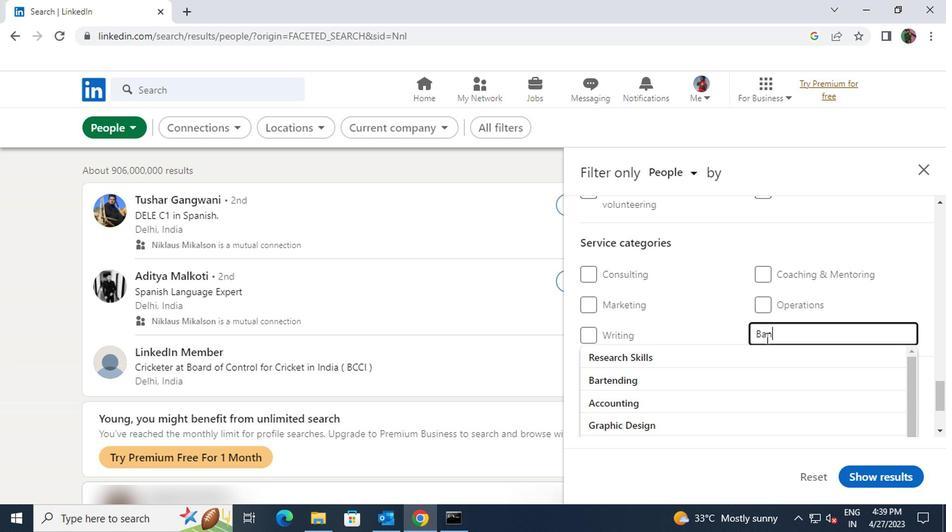 
Action: Mouse moved to (752, 354)
Screenshot: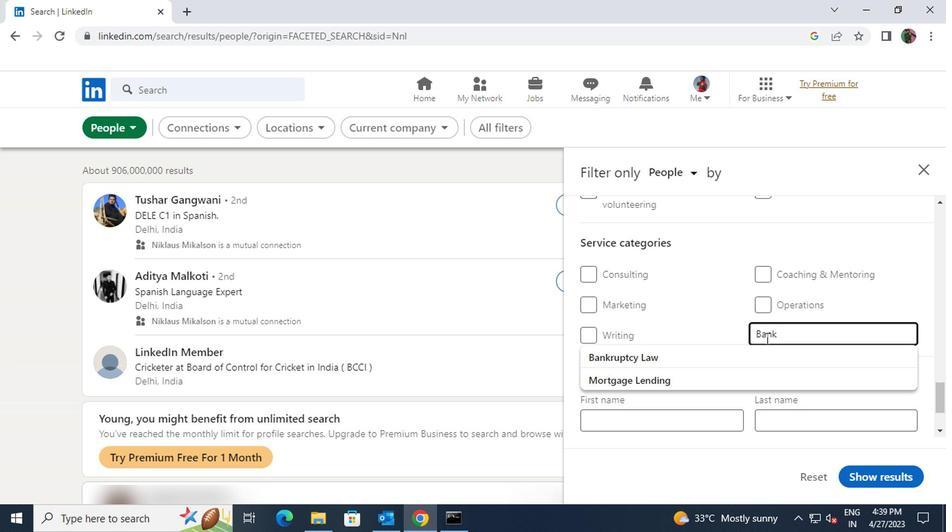 
Action: Mouse pressed left at (752, 354)
Screenshot: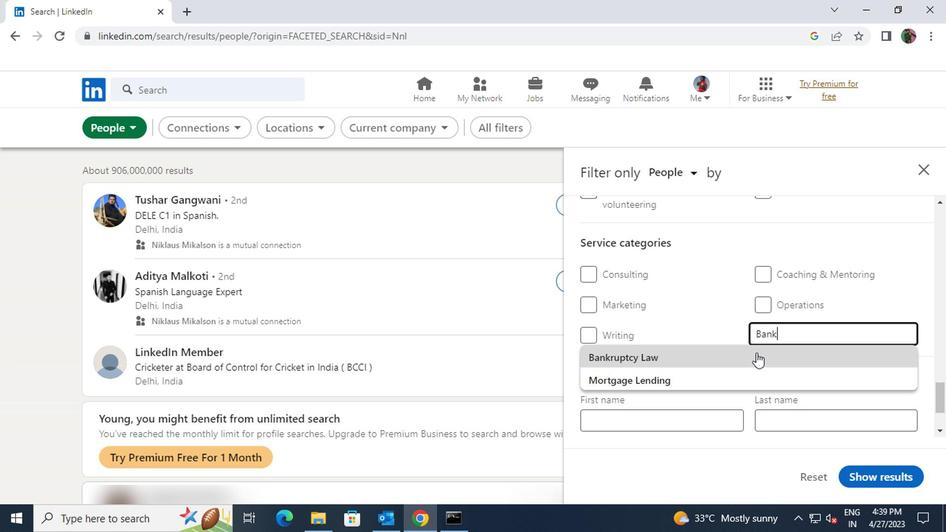 
Action: Mouse scrolled (752, 353) with delta (0, 0)
Screenshot: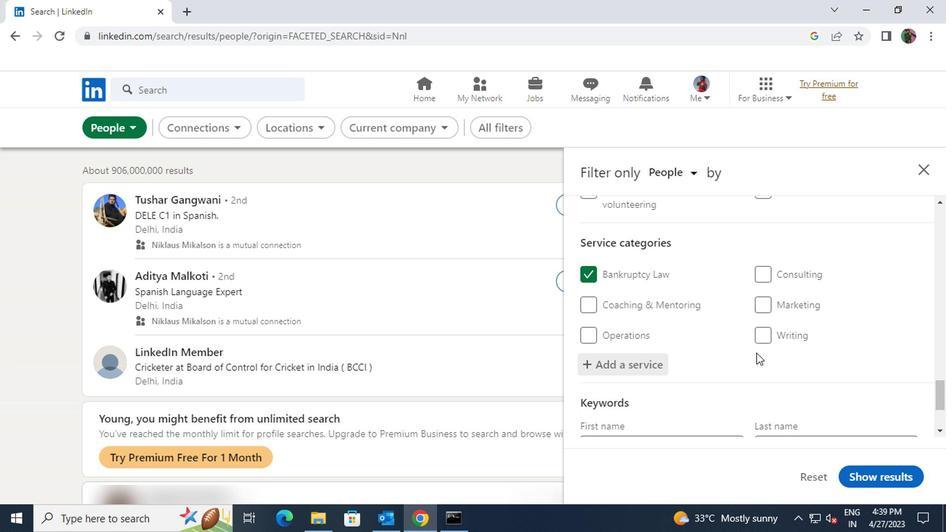 
Action: Mouse scrolled (752, 353) with delta (0, 0)
Screenshot: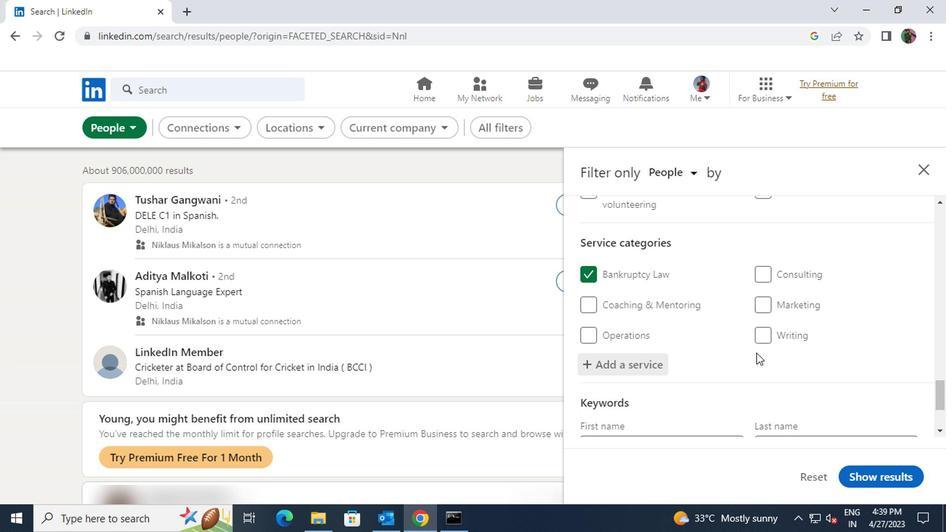 
Action: Mouse moved to (728, 374)
Screenshot: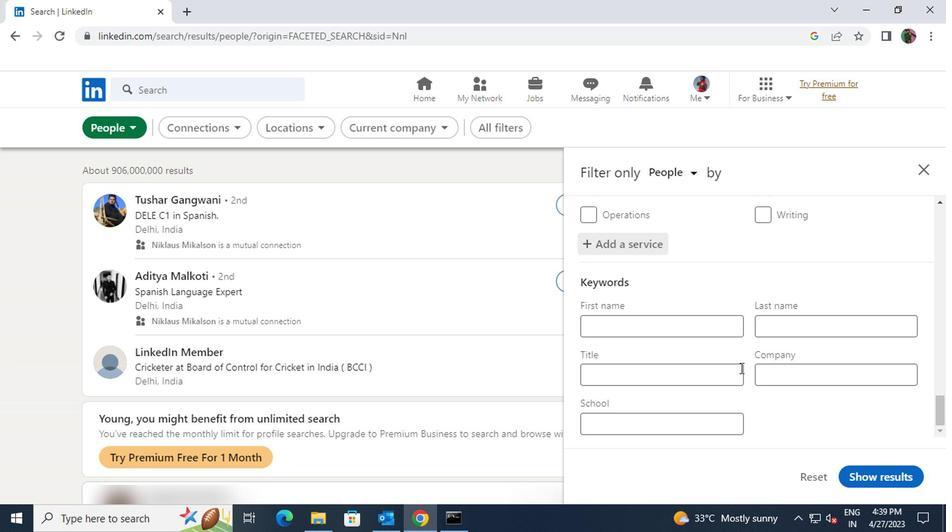 
Action: Mouse pressed left at (728, 374)
Screenshot: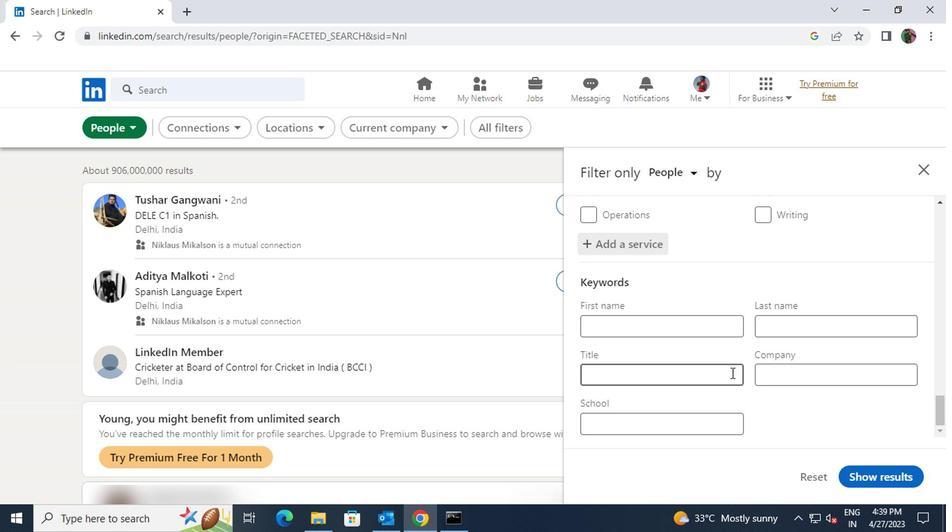
Action: Key pressed <Key.shift>LANDSCAPING<Key.space><Key.shift>ASSISTANT
Screenshot: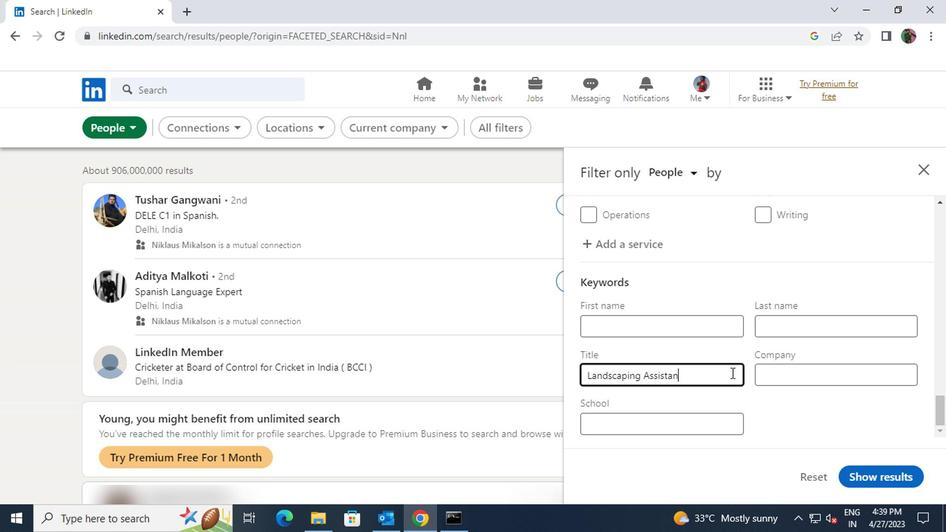 
Action: Mouse moved to (852, 477)
Screenshot: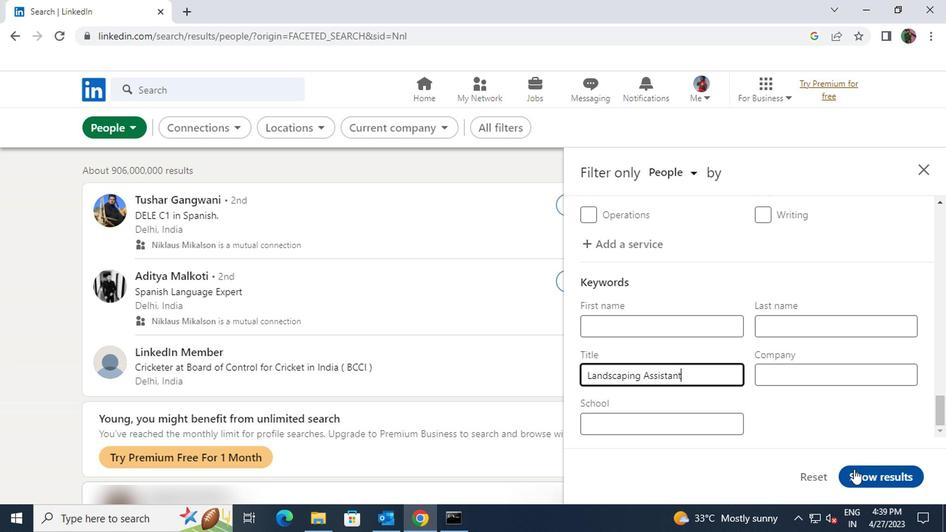 
Action: Mouse pressed left at (852, 477)
Screenshot: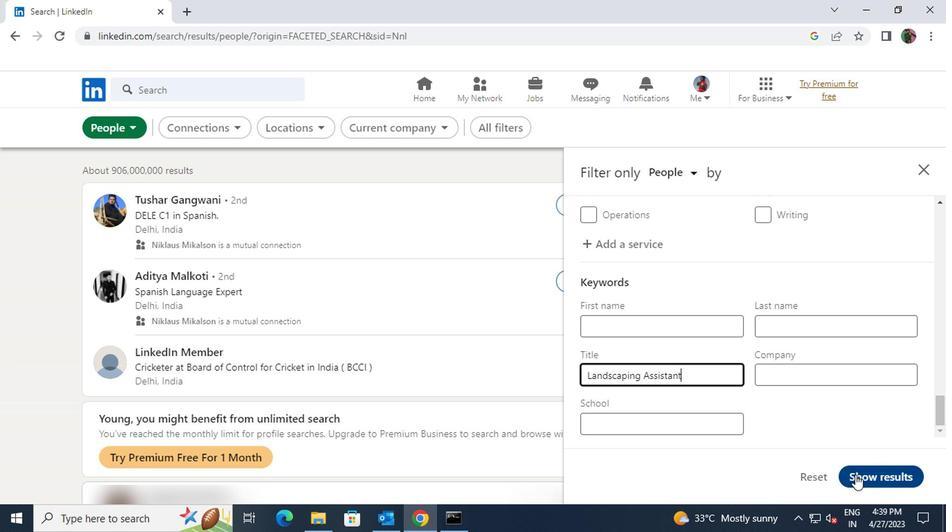 
